 Task: Log work in the project BarTech for the issue 'Upgrade the content management and versioning mechanisms of a web application to improve content management and version control' spent time as '6w 4d 3h 38m' and remaining time as '5w 1d 8h 42m' and add a flag. Now add the issue to the epic 'Continuous integration and delivery (CI/CD) implementation'. Log work in the project BarTech for the issue 'Create a new online platform for online meditation and mindfulness courses with advanced guided meditation and stress reduction features.' spent time as '4w 3d 20h 17m' and remaining time as '5w 1d 17h 16m' and clone the issue. Now add the issue to the epic 'Project management platform implementation'
Action: Mouse moved to (187, 54)
Screenshot: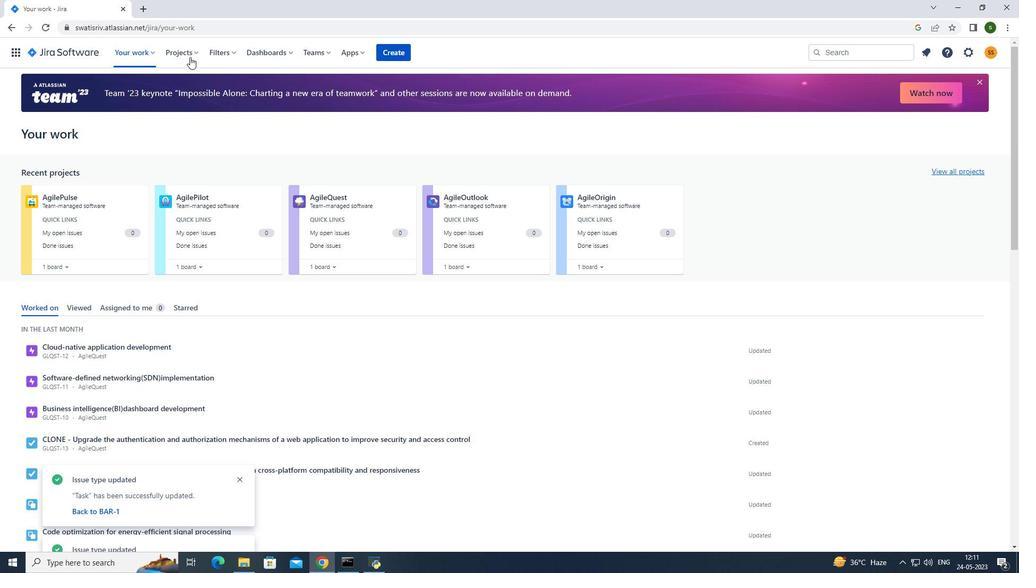 
Action: Mouse pressed left at (187, 54)
Screenshot: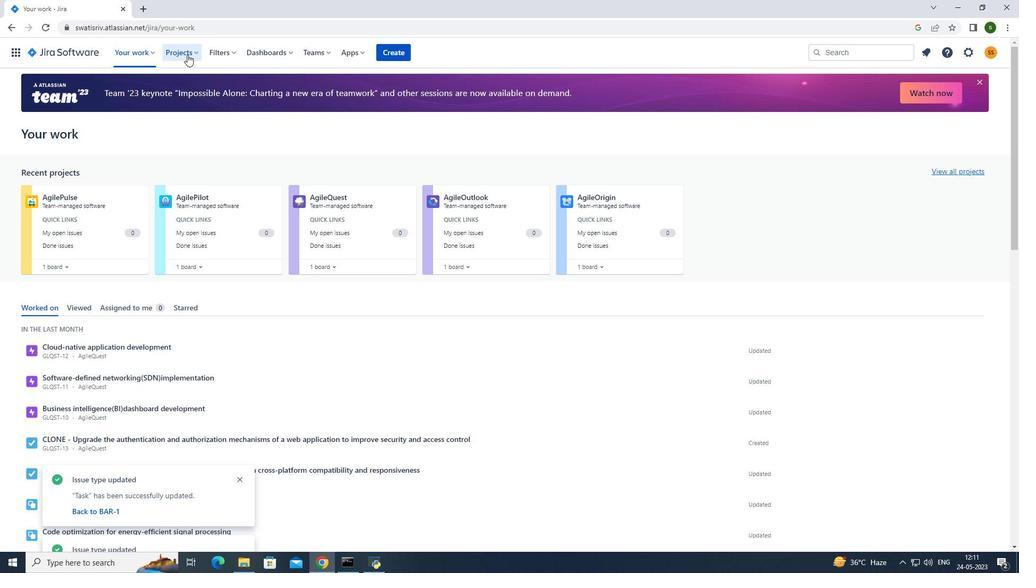 
Action: Mouse moved to (201, 90)
Screenshot: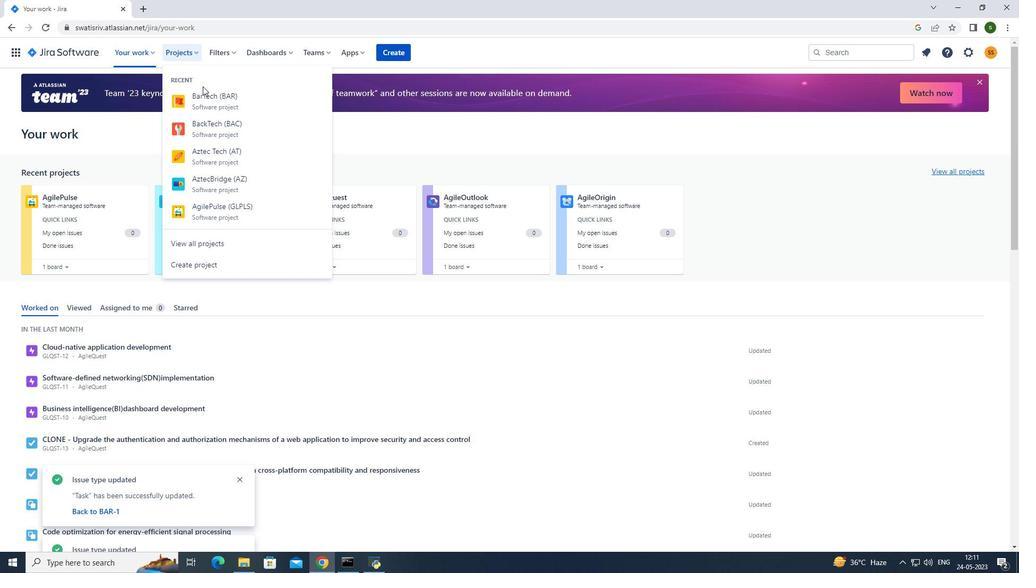 
Action: Mouse pressed left at (201, 90)
Screenshot: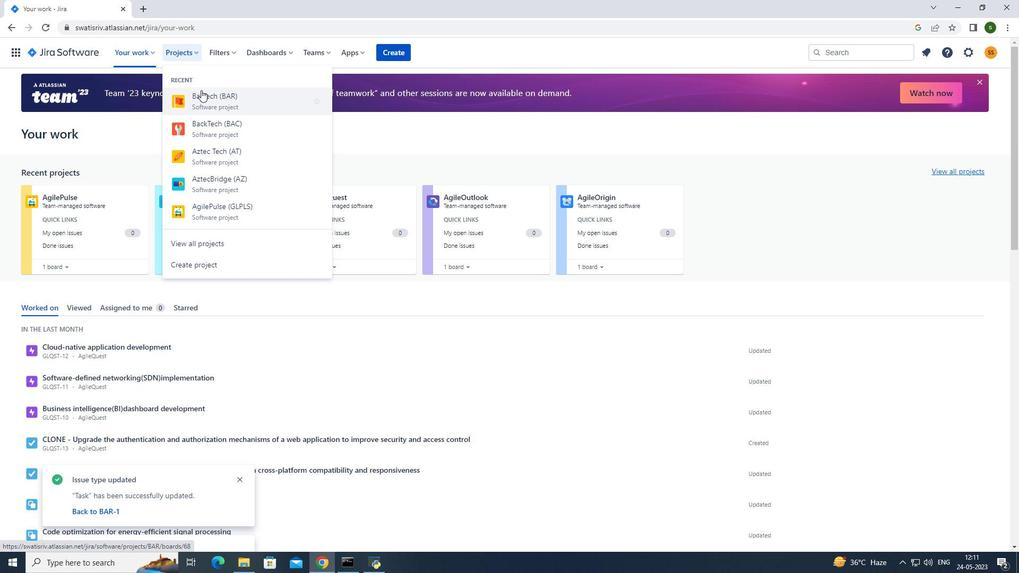 
Action: Mouse moved to (73, 160)
Screenshot: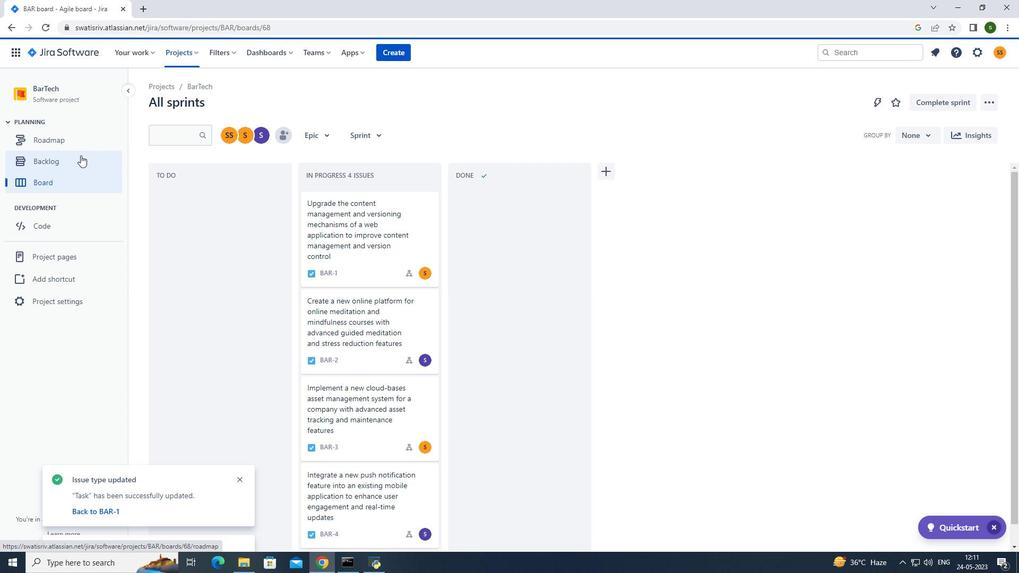 
Action: Mouse pressed left at (73, 160)
Screenshot: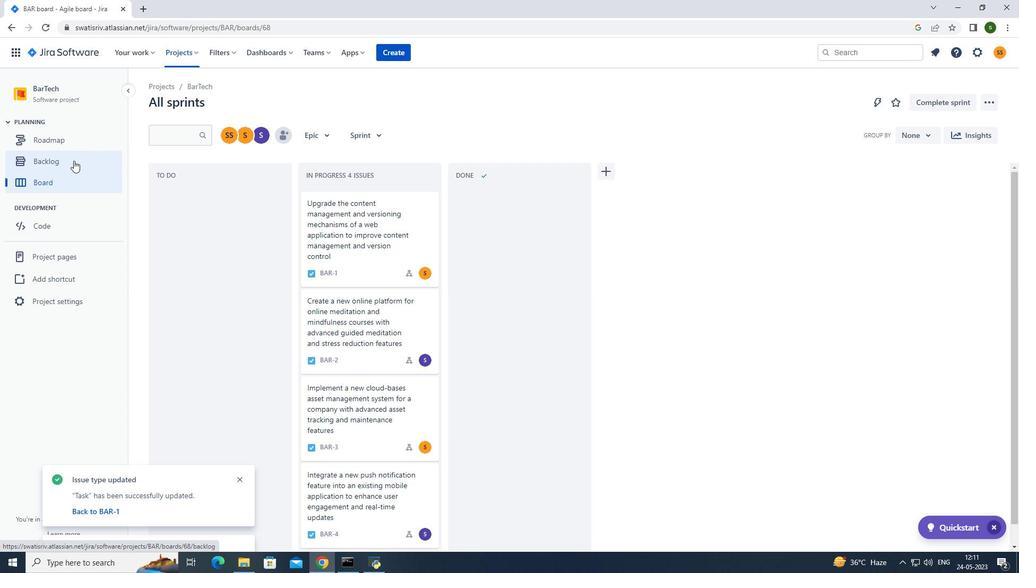 
Action: Mouse moved to (861, 199)
Screenshot: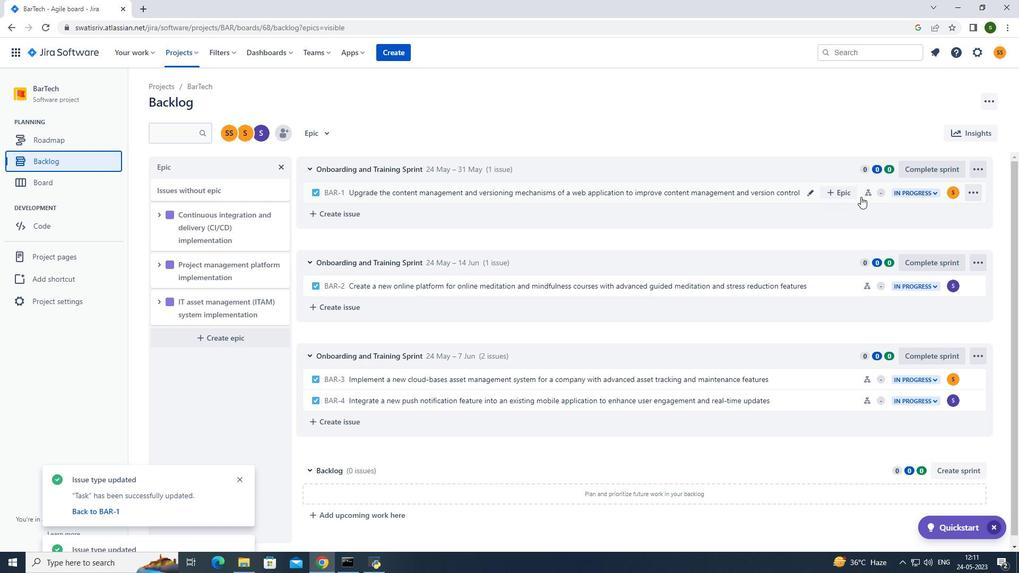 
Action: Mouse pressed left at (861, 199)
Screenshot: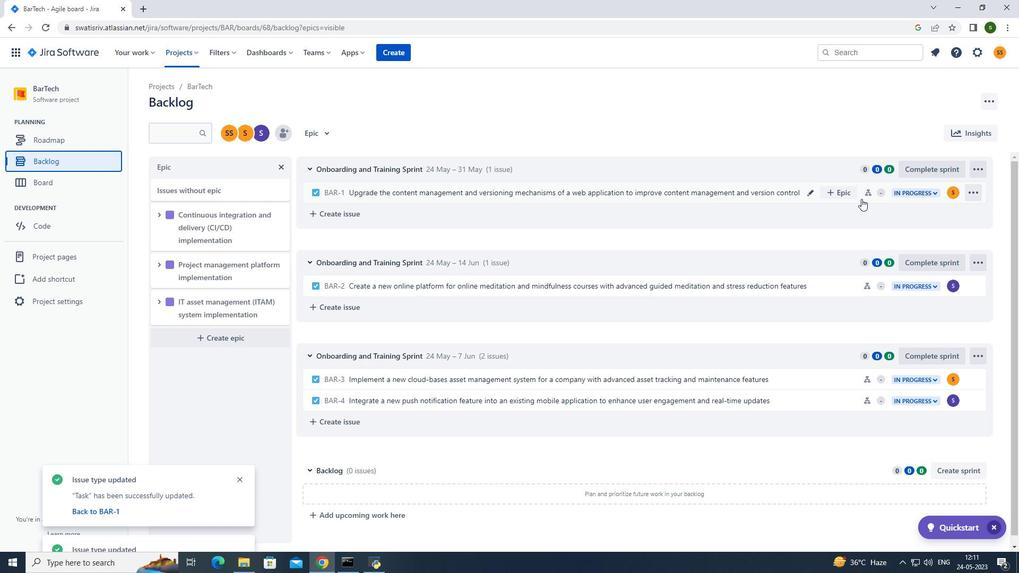 
Action: Mouse moved to (974, 164)
Screenshot: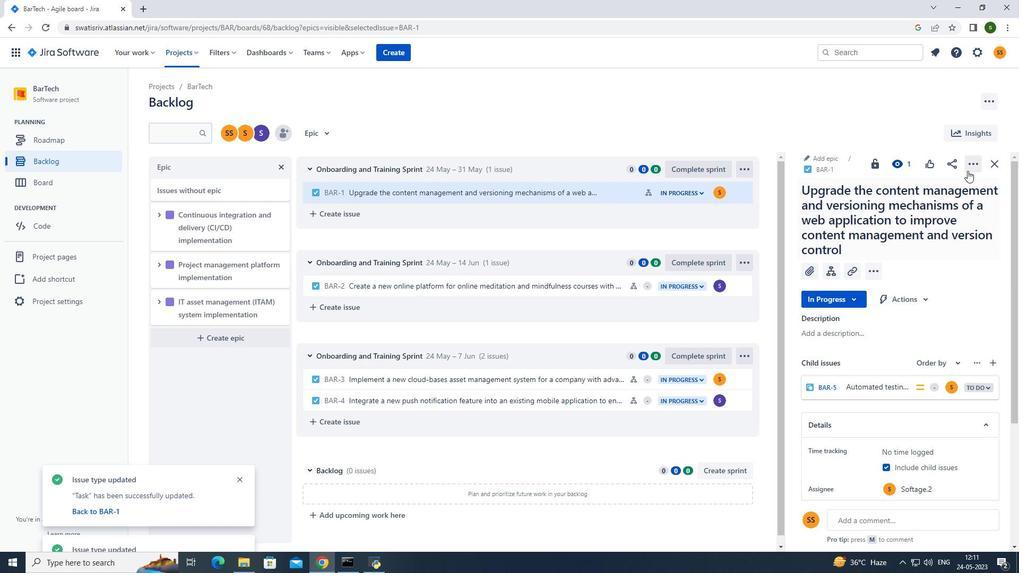 
Action: Mouse pressed left at (974, 164)
Screenshot: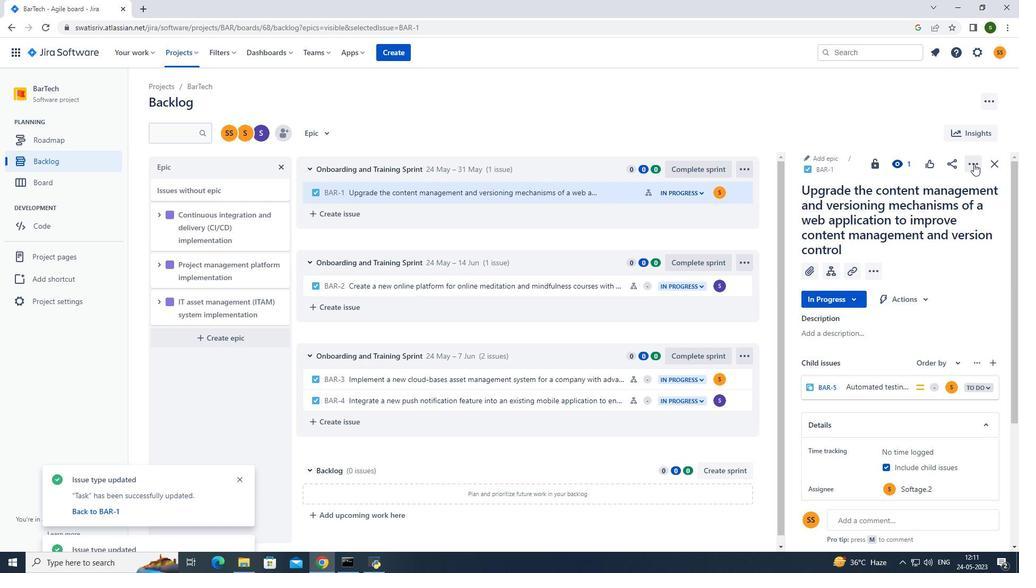 
Action: Mouse moved to (931, 187)
Screenshot: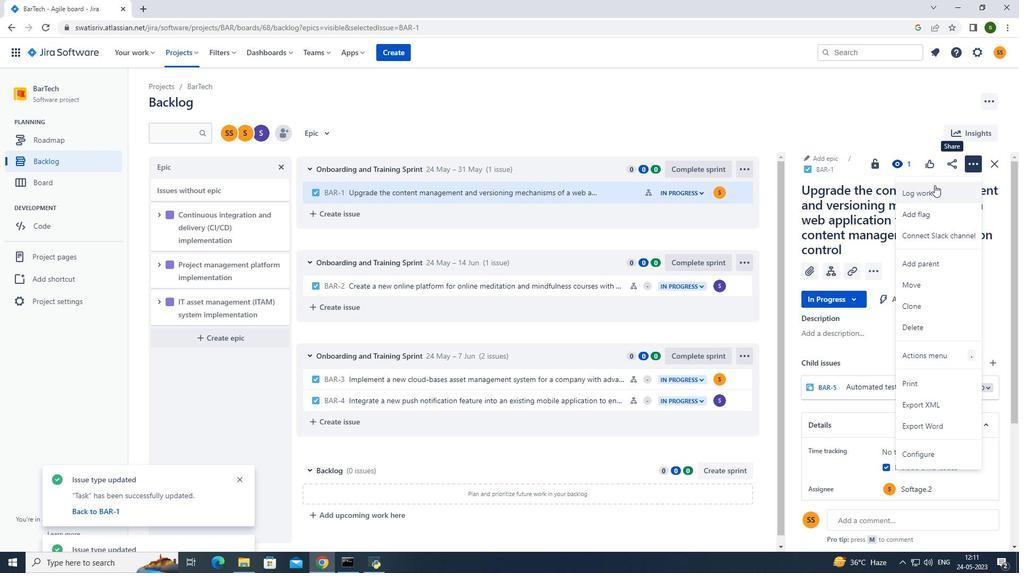 
Action: Mouse pressed left at (931, 187)
Screenshot: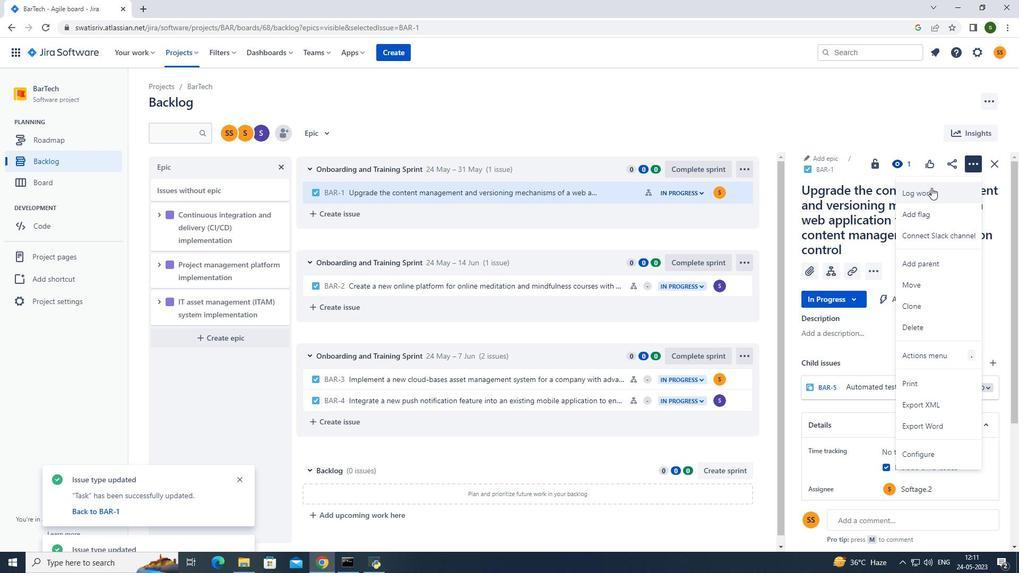 
Action: Mouse moved to (460, 156)
Screenshot: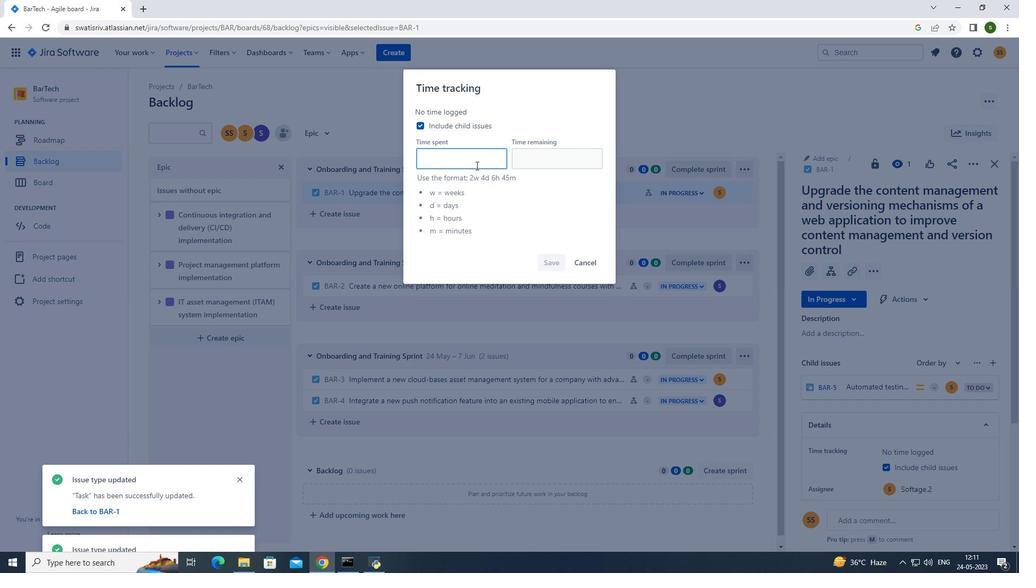 
Action: Mouse pressed left at (460, 156)
Screenshot: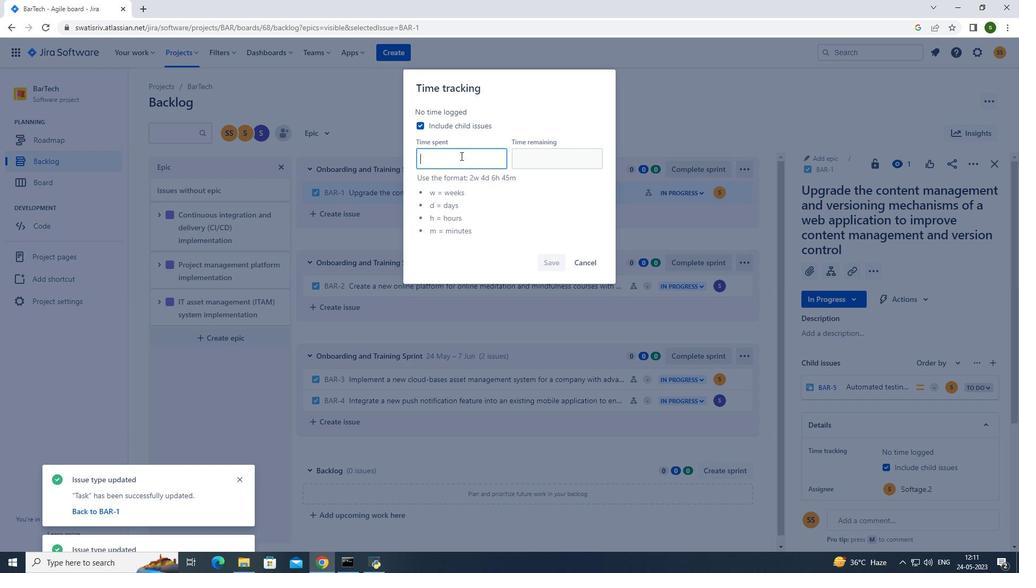 
Action: Mouse moved to (459, 155)
Screenshot: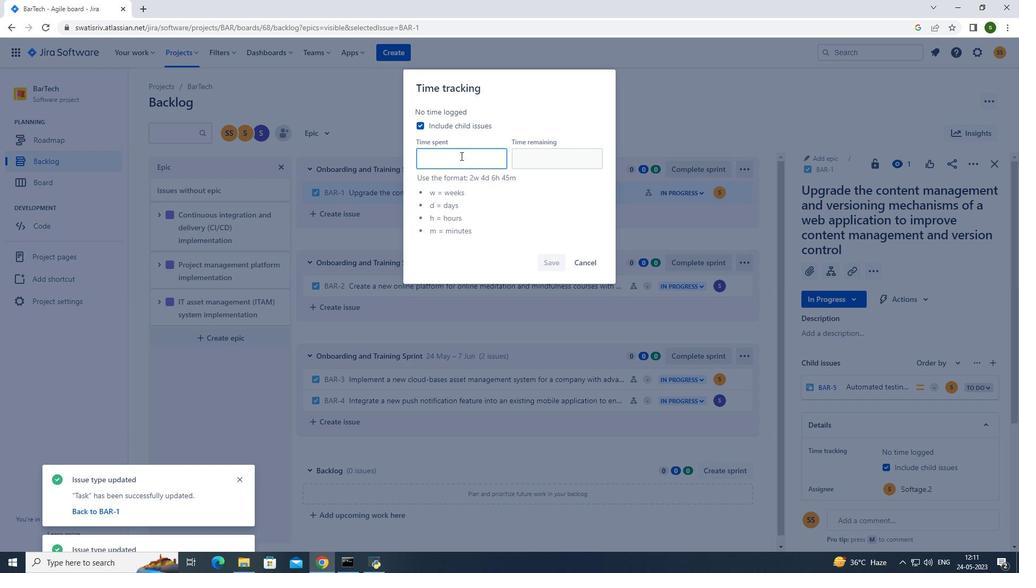 
Action: Key pressed 6w<Key.space>4d<Key.space>3h<Key.space>38m
Screenshot: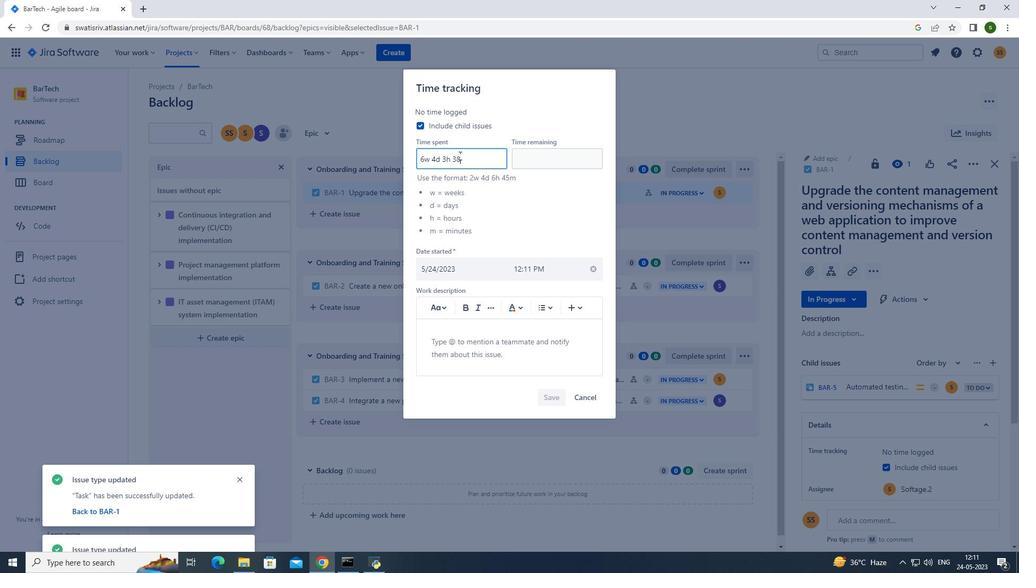 
Action: Mouse moved to (528, 161)
Screenshot: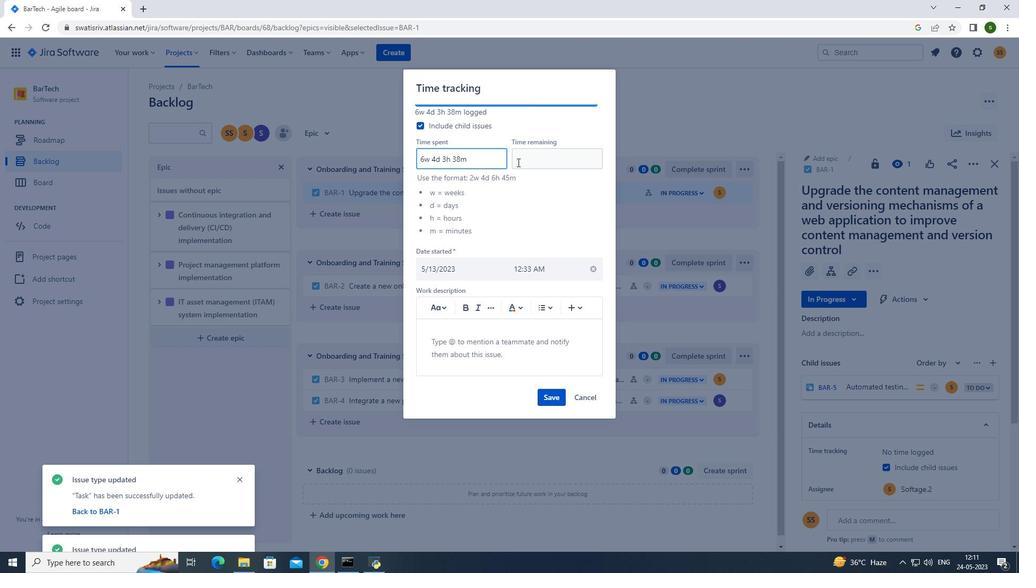
Action: Mouse pressed left at (528, 161)
Screenshot: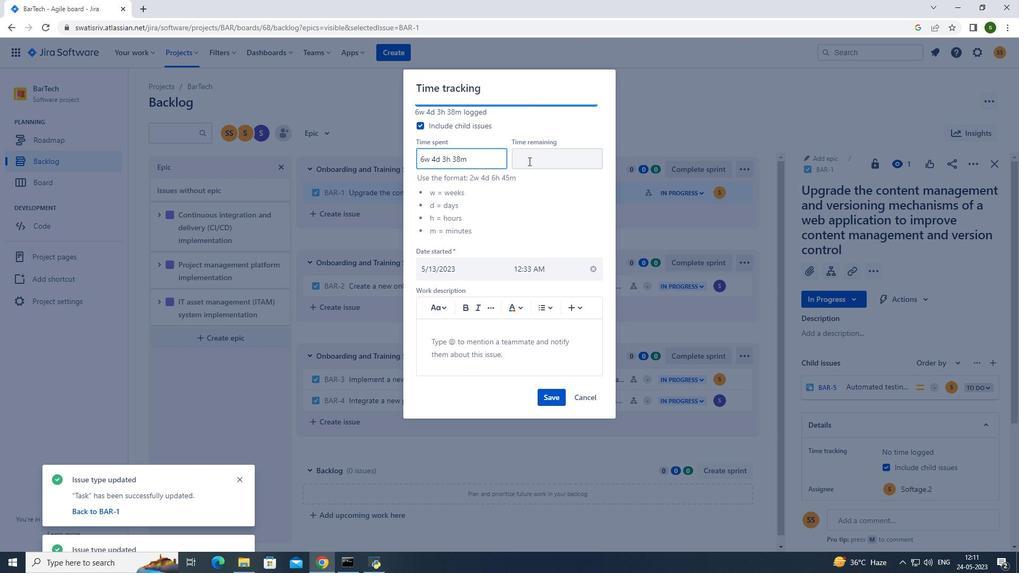 
Action: Key pressed 5w<Key.space>1d<Key.space>8h<Key.space>42m
Screenshot: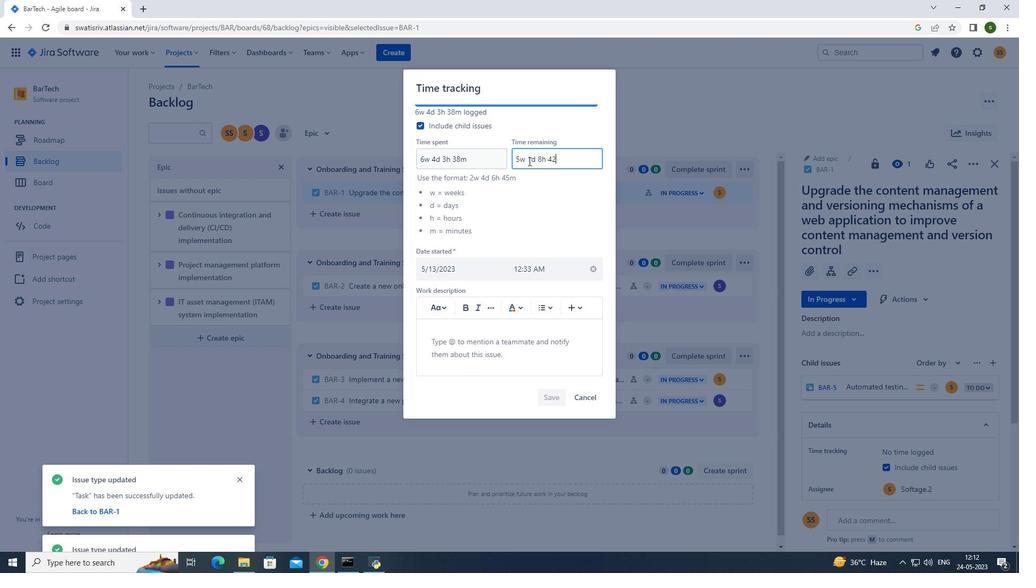 
Action: Mouse moved to (551, 391)
Screenshot: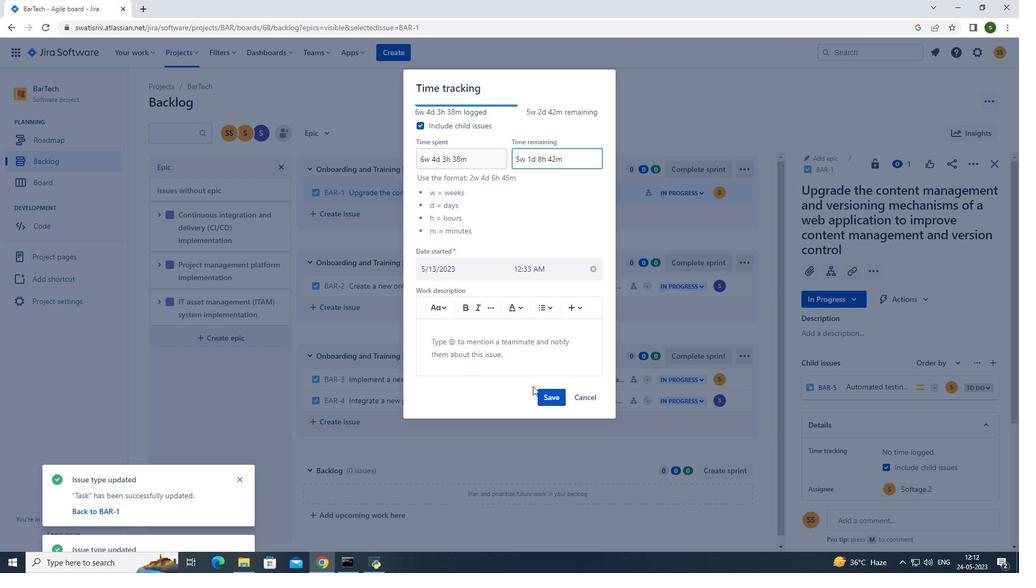
Action: Mouse pressed left at (551, 391)
Screenshot: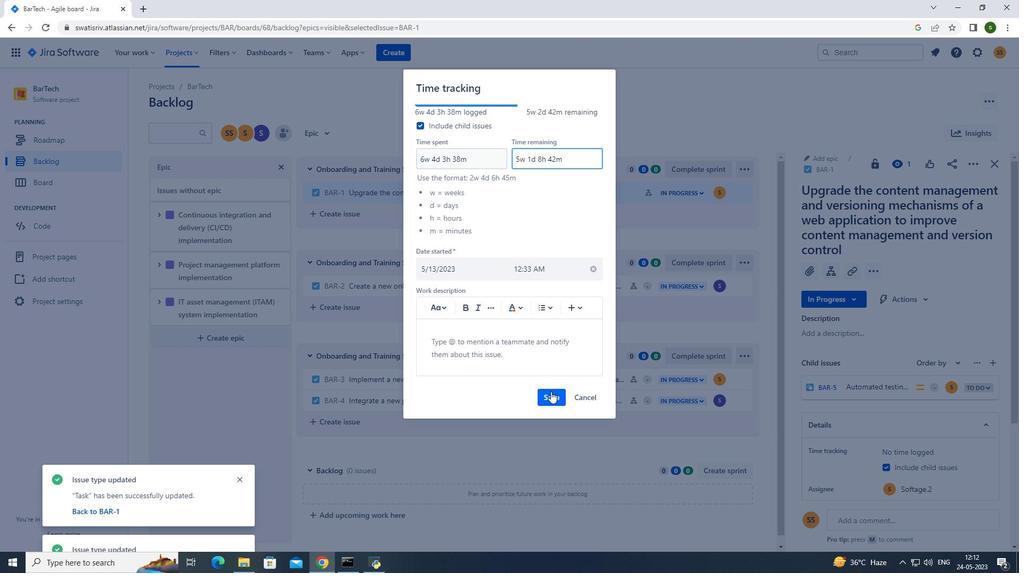 
Action: Mouse moved to (967, 160)
Screenshot: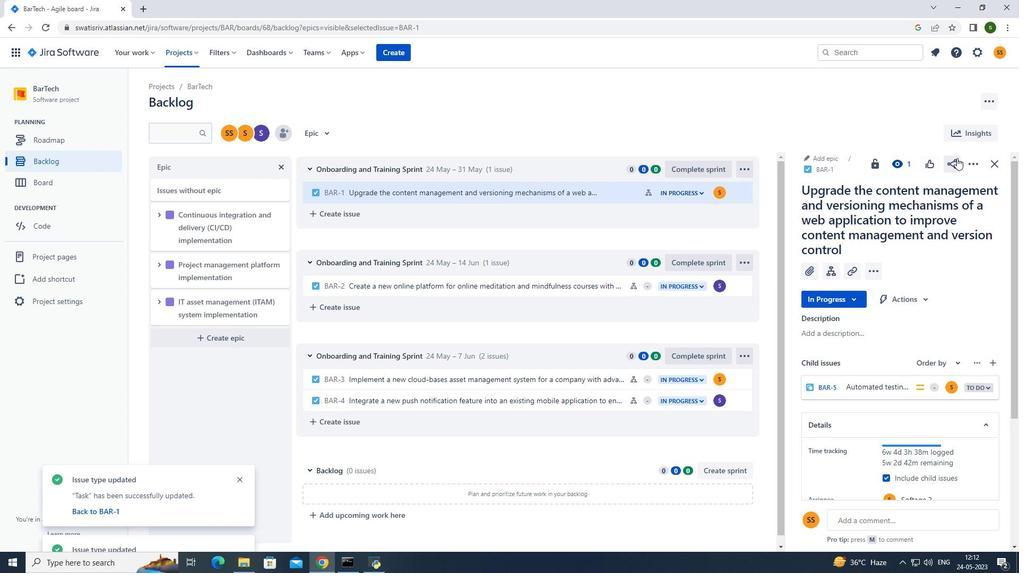 
Action: Mouse pressed left at (967, 160)
Screenshot: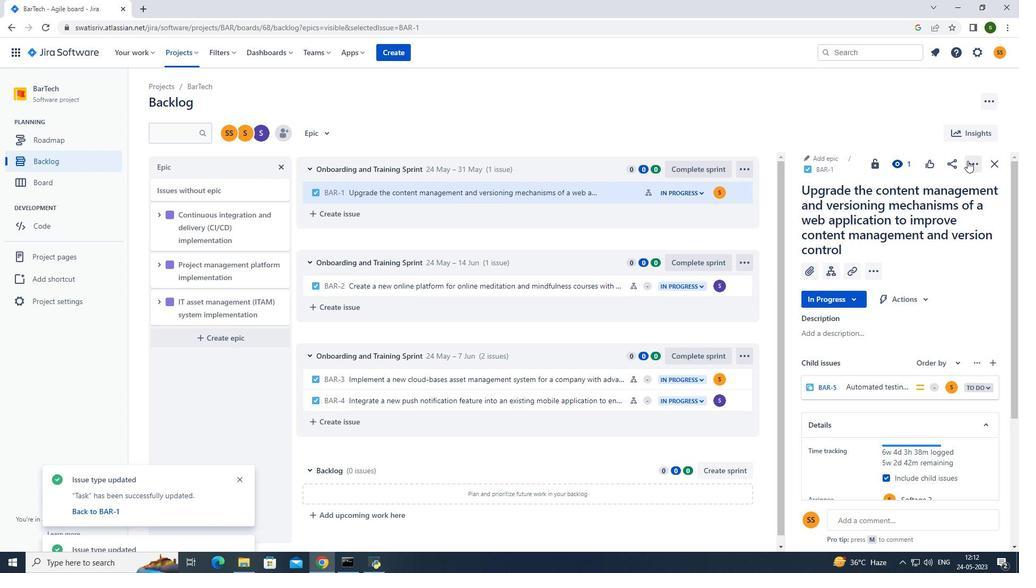 
Action: Mouse moved to (935, 213)
Screenshot: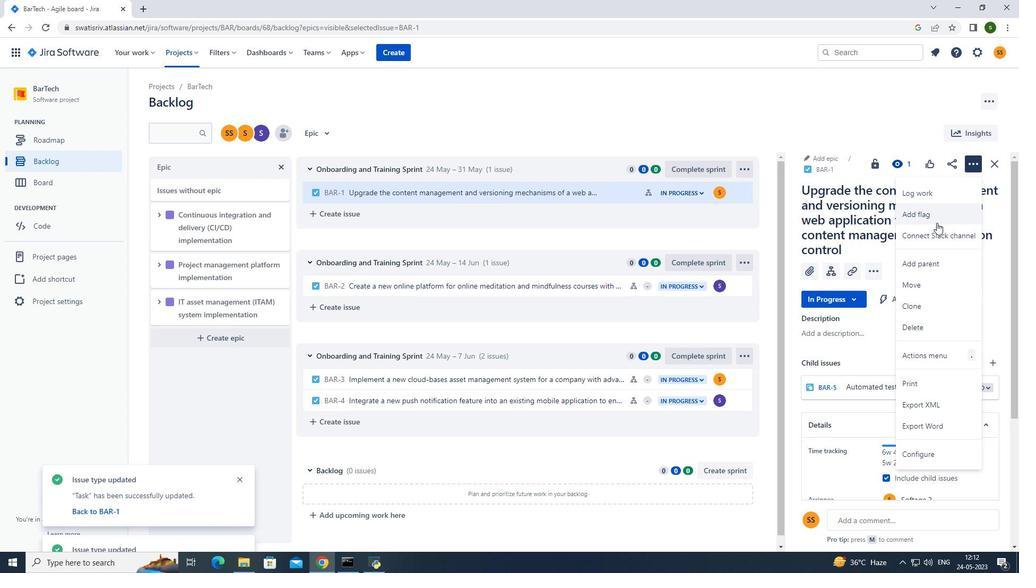 
Action: Mouse pressed left at (935, 213)
Screenshot: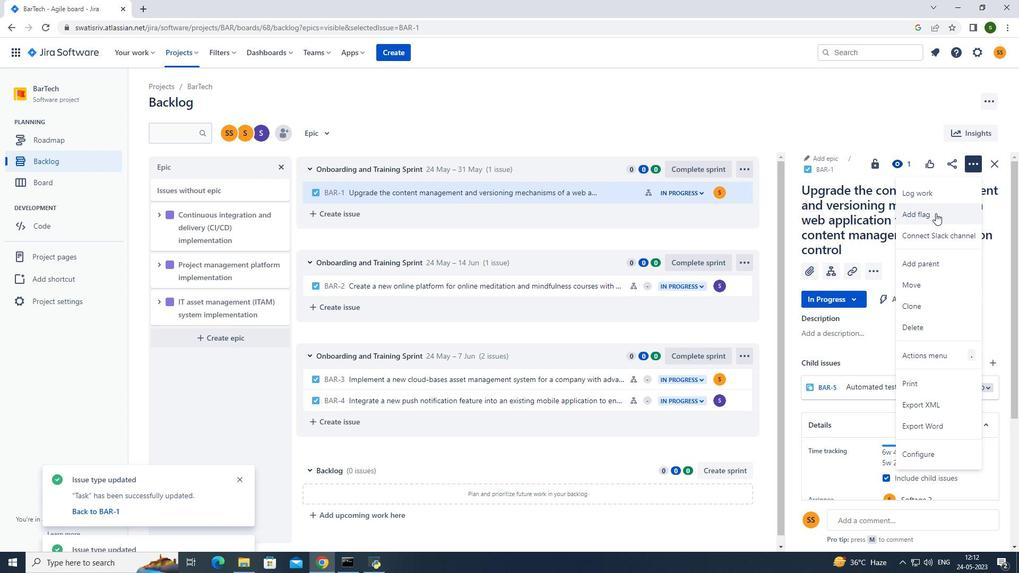 
Action: Mouse moved to (609, 191)
Screenshot: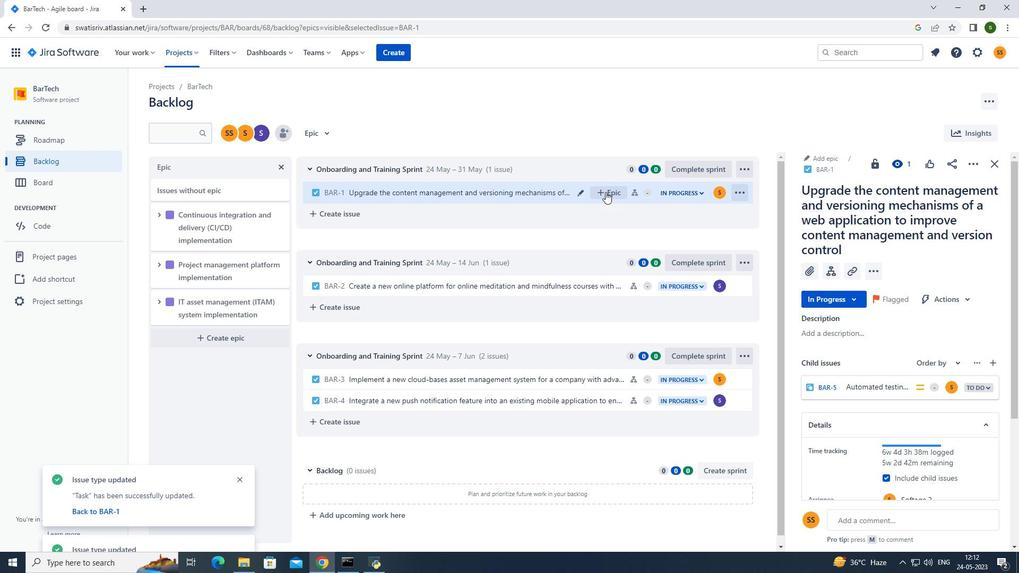 
Action: Mouse pressed left at (609, 191)
Screenshot: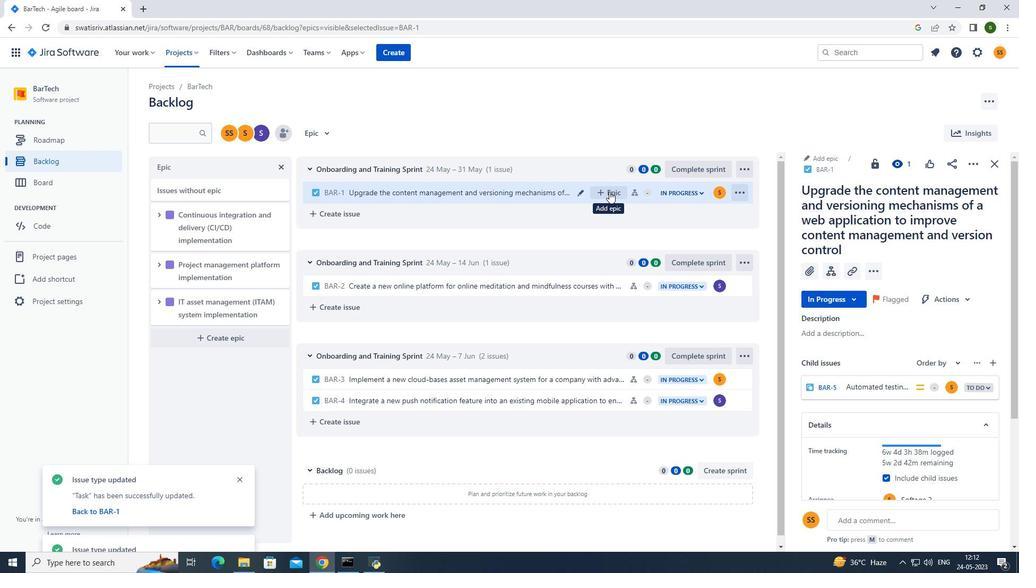 
Action: Mouse moved to (647, 264)
Screenshot: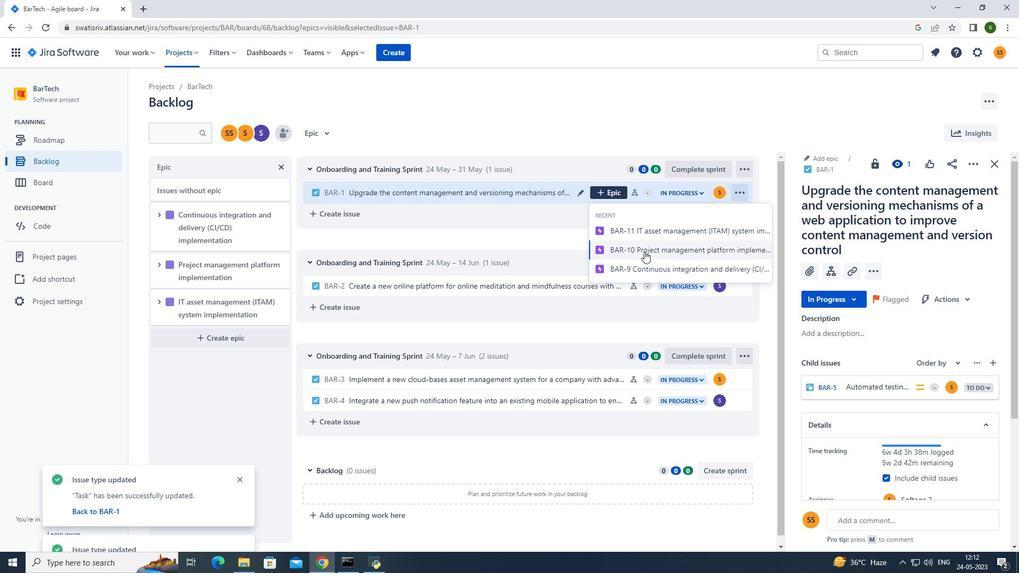 
Action: Mouse pressed left at (647, 264)
Screenshot: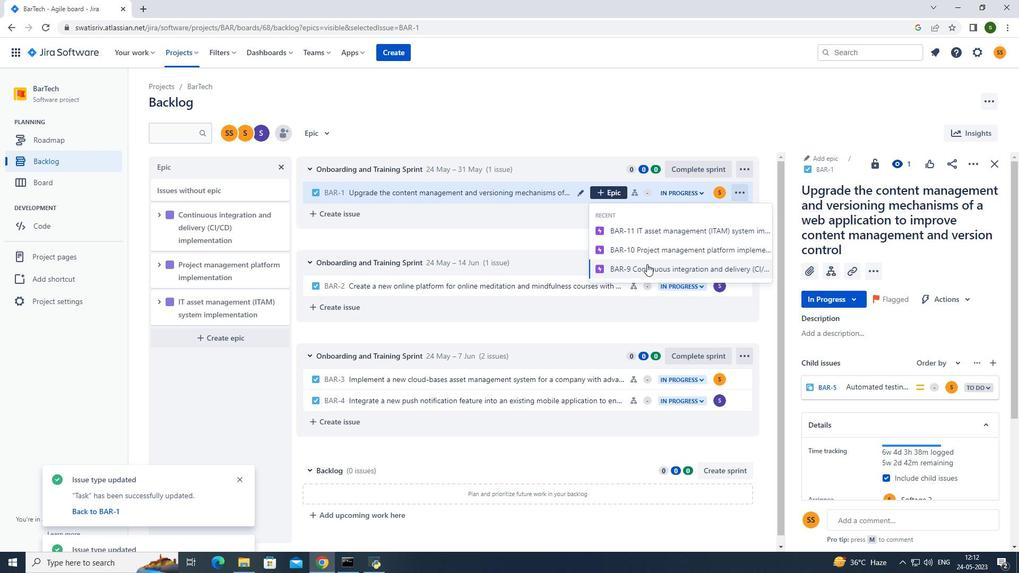 
Action: Mouse moved to (325, 132)
Screenshot: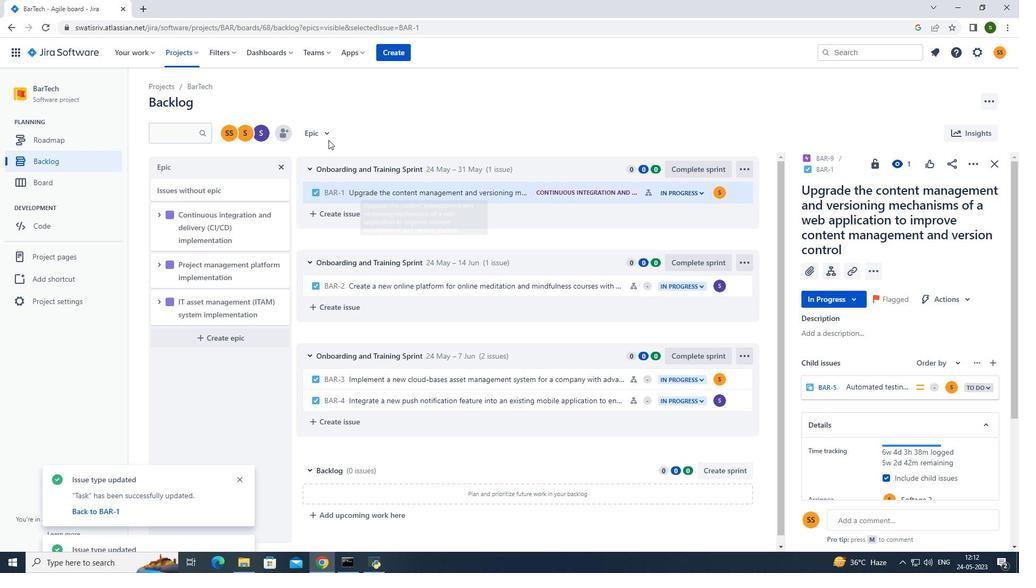 
Action: Mouse pressed left at (325, 132)
Screenshot: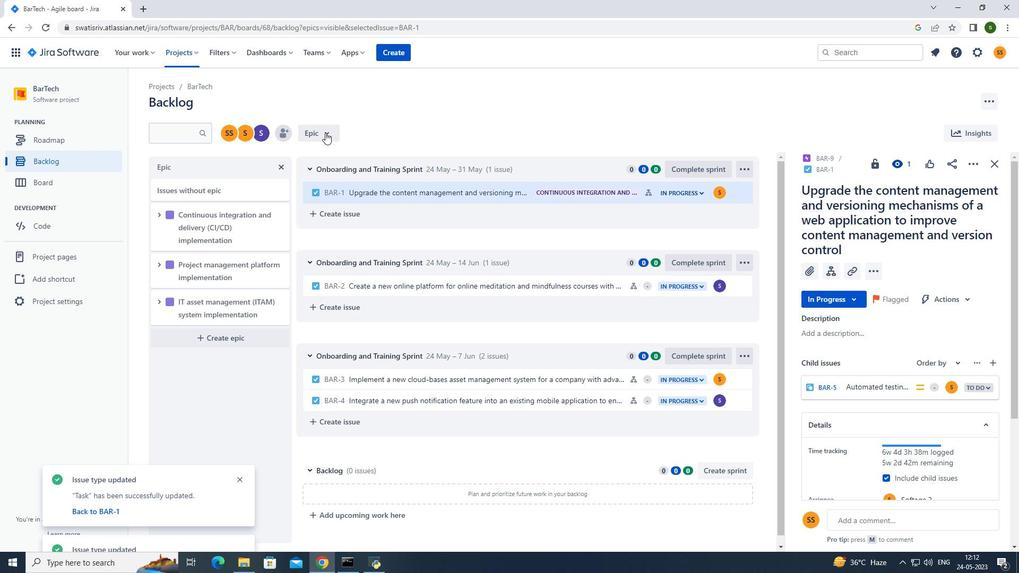 
Action: Mouse moved to (353, 177)
Screenshot: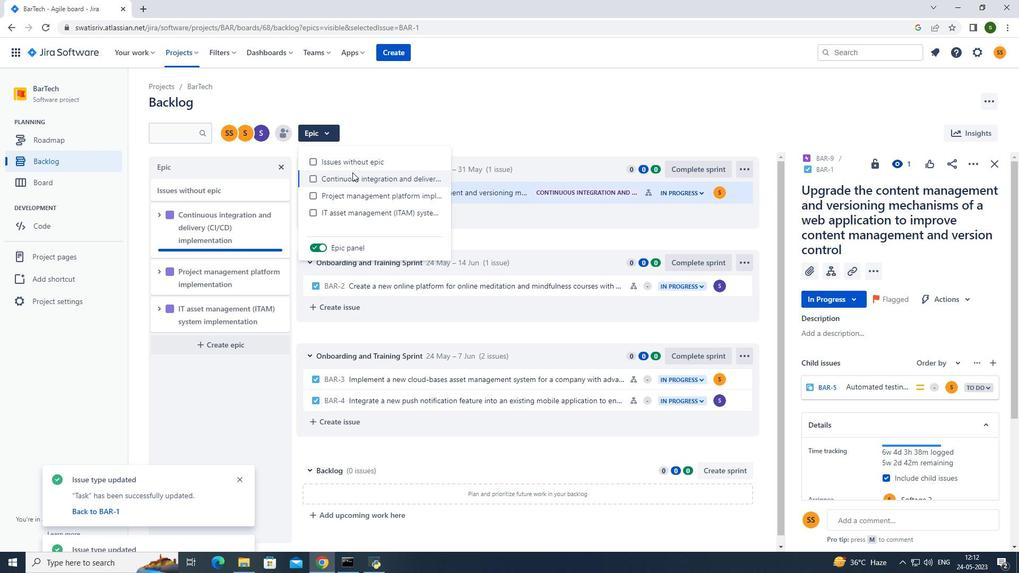 
Action: Mouse pressed left at (353, 177)
Screenshot: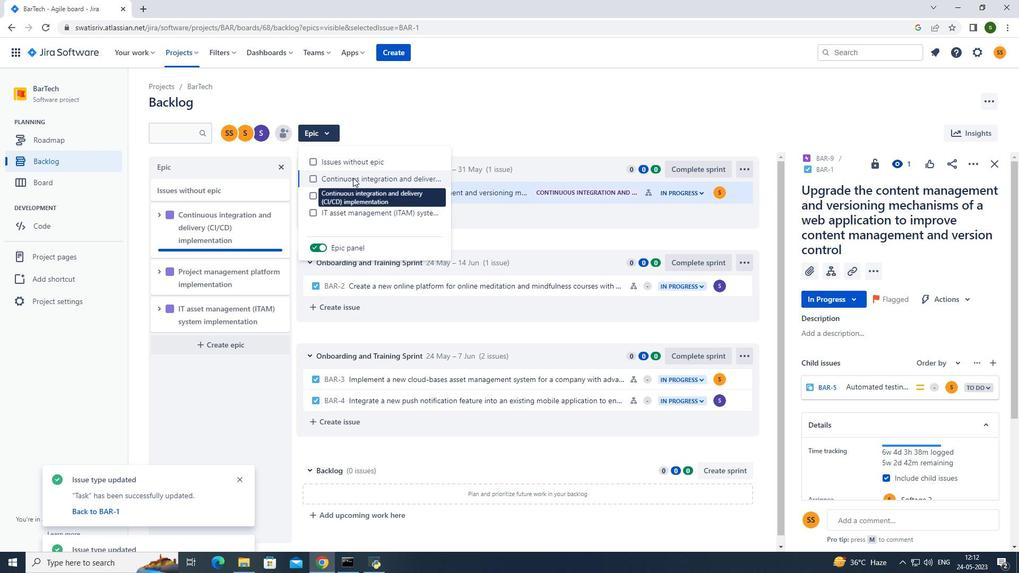 
Action: Mouse moved to (473, 106)
Screenshot: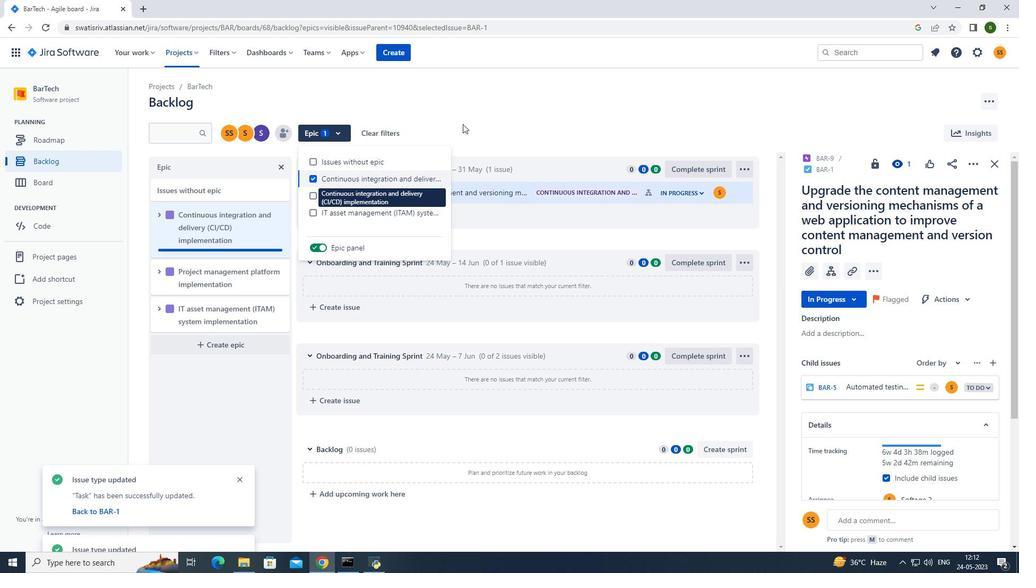 
Action: Mouse pressed left at (473, 106)
Screenshot: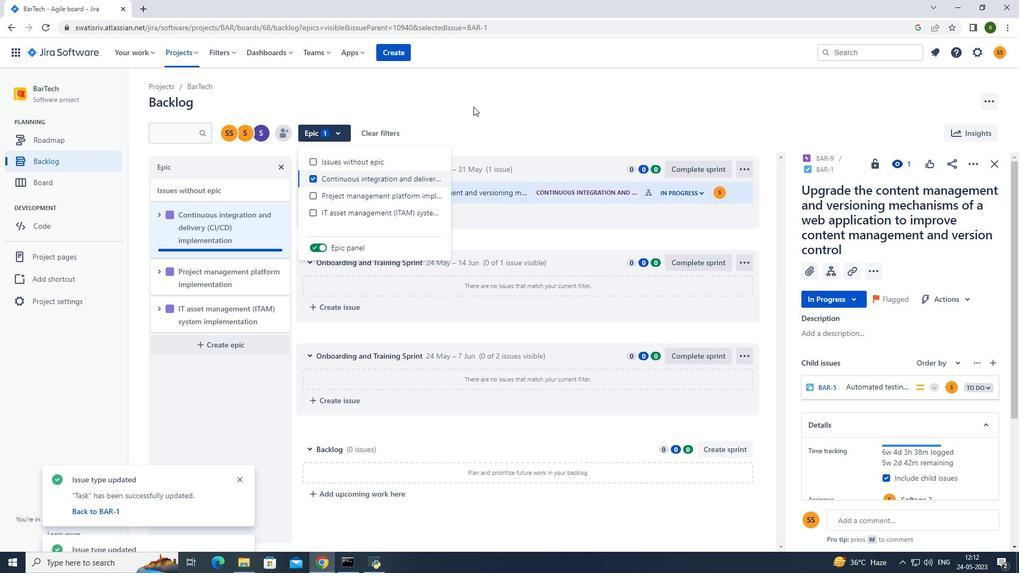 
Action: Mouse moved to (194, 54)
Screenshot: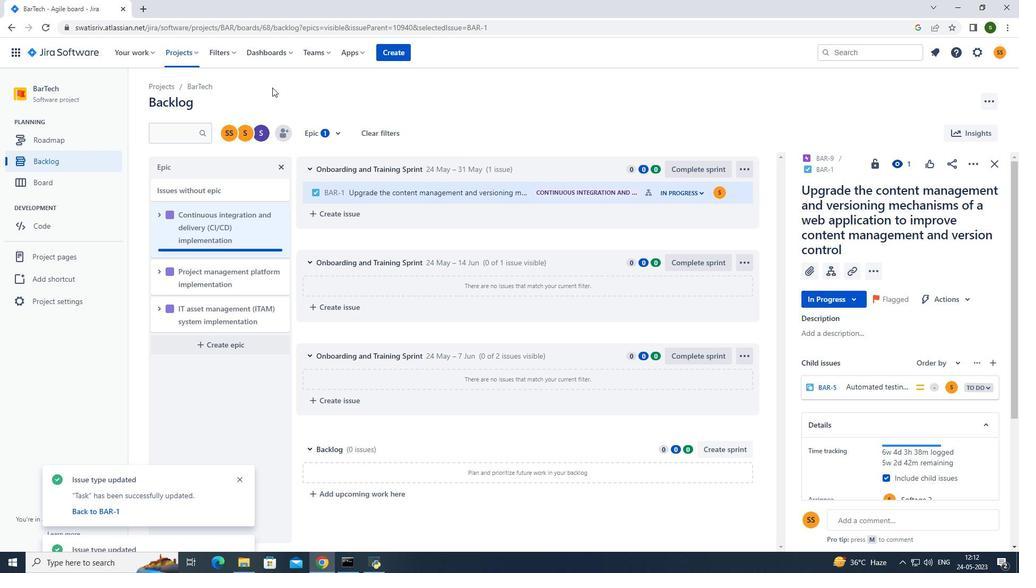 
Action: Mouse pressed left at (194, 54)
Screenshot: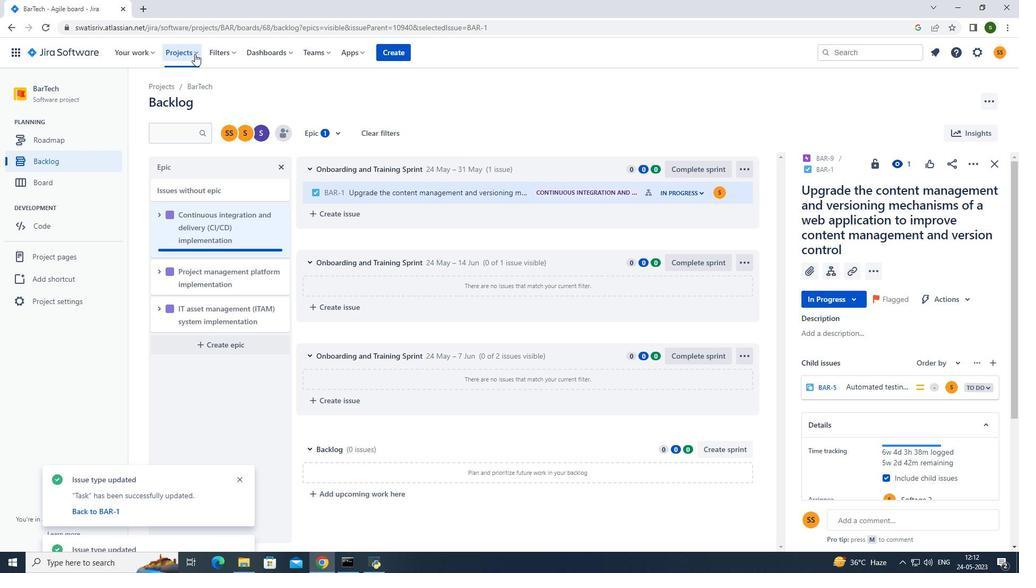 
Action: Mouse moved to (208, 109)
Screenshot: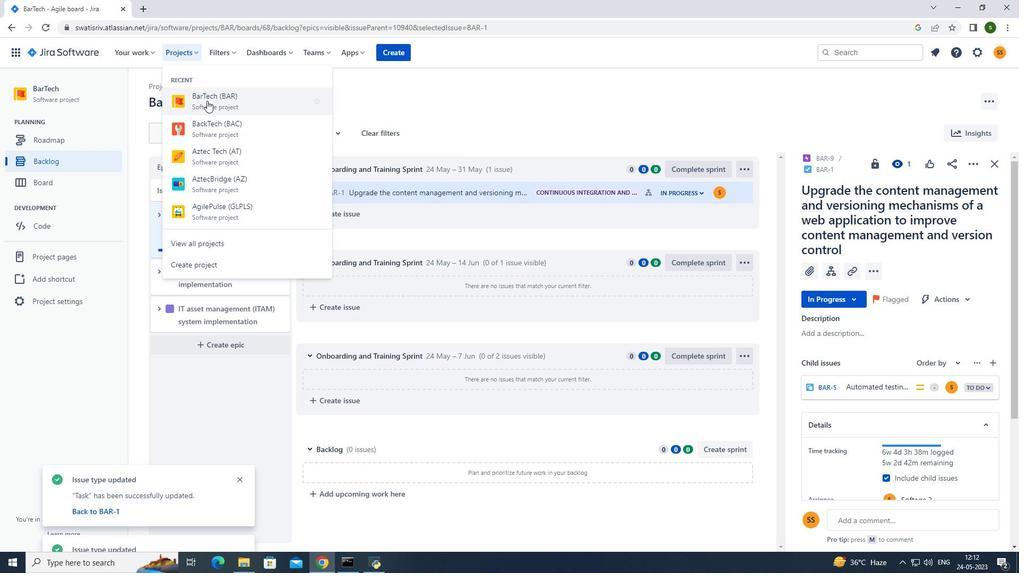 
Action: Mouse pressed left at (208, 109)
Screenshot: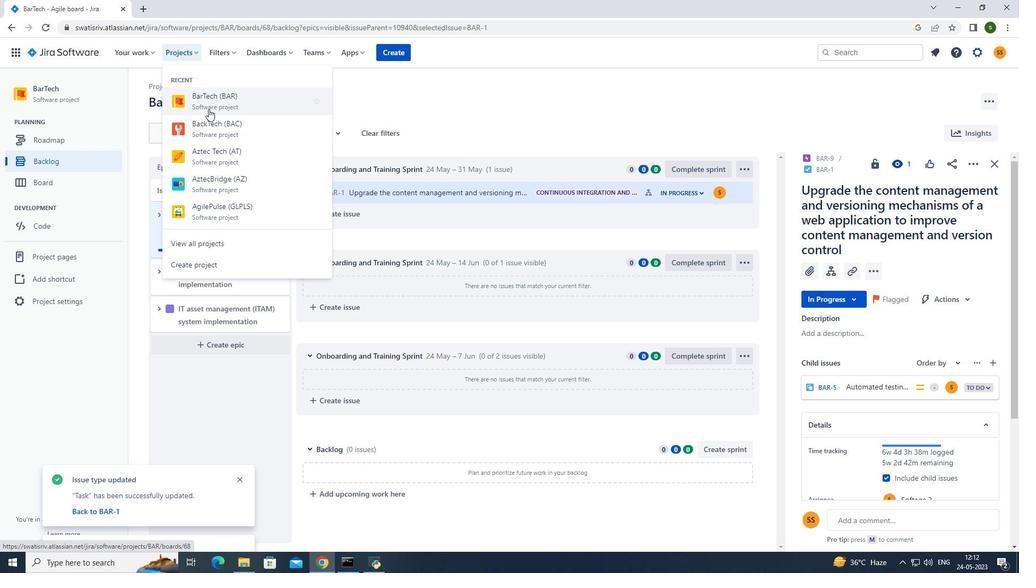 
Action: Mouse moved to (75, 164)
Screenshot: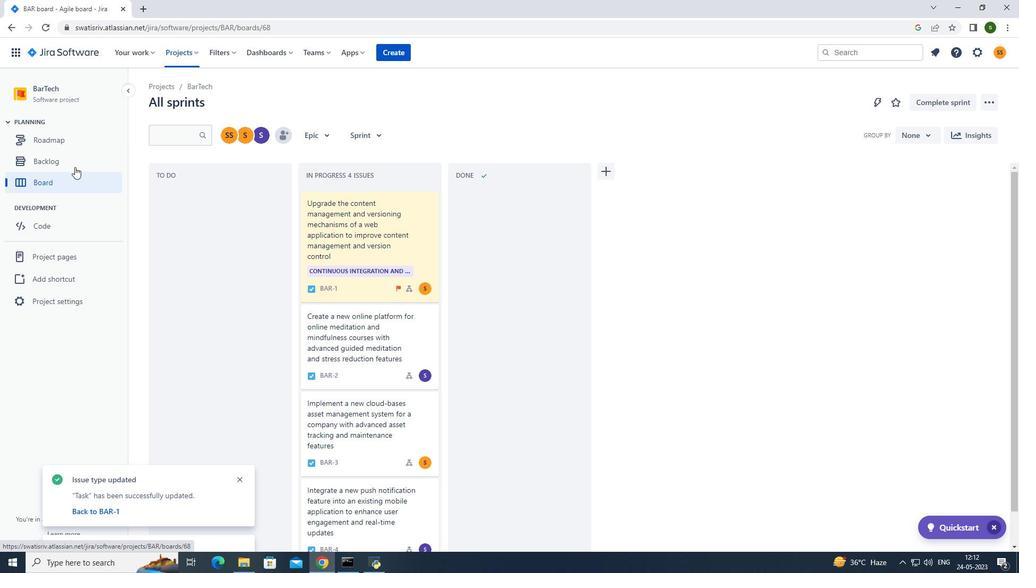 
Action: Mouse pressed left at (75, 164)
Screenshot: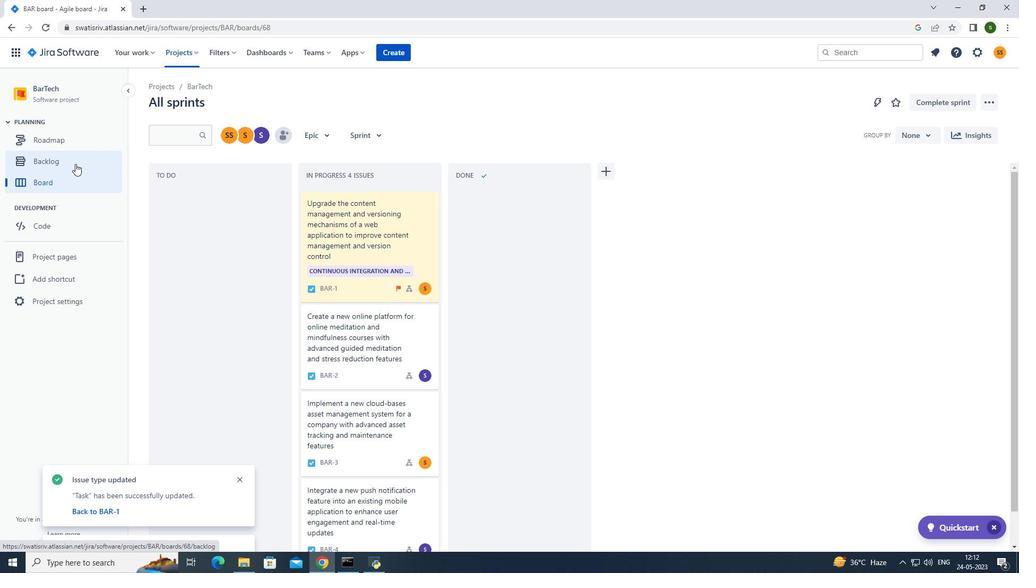 
Action: Mouse moved to (420, 277)
Screenshot: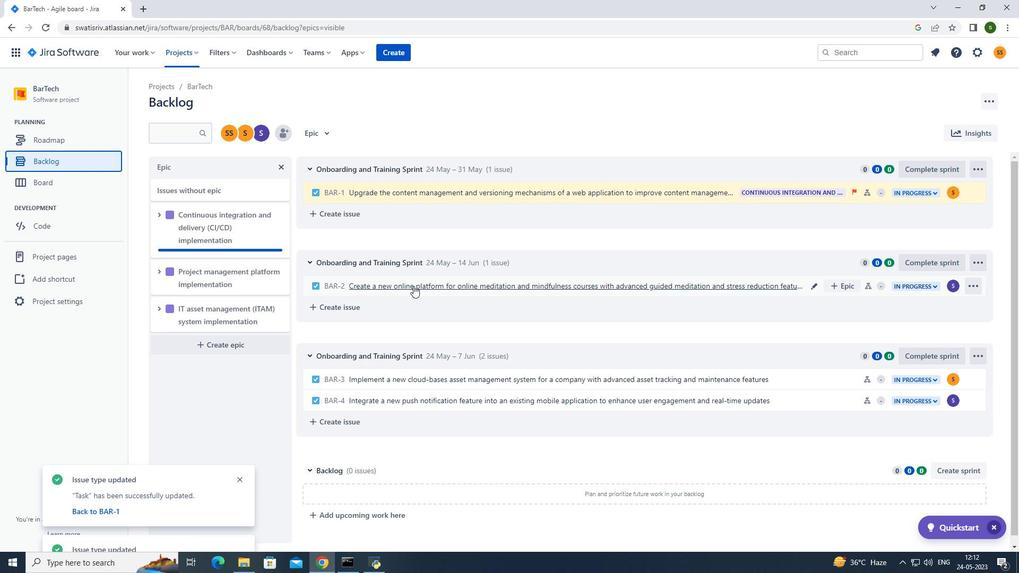 
Action: Mouse scrolled (420, 277) with delta (0, 0)
Screenshot: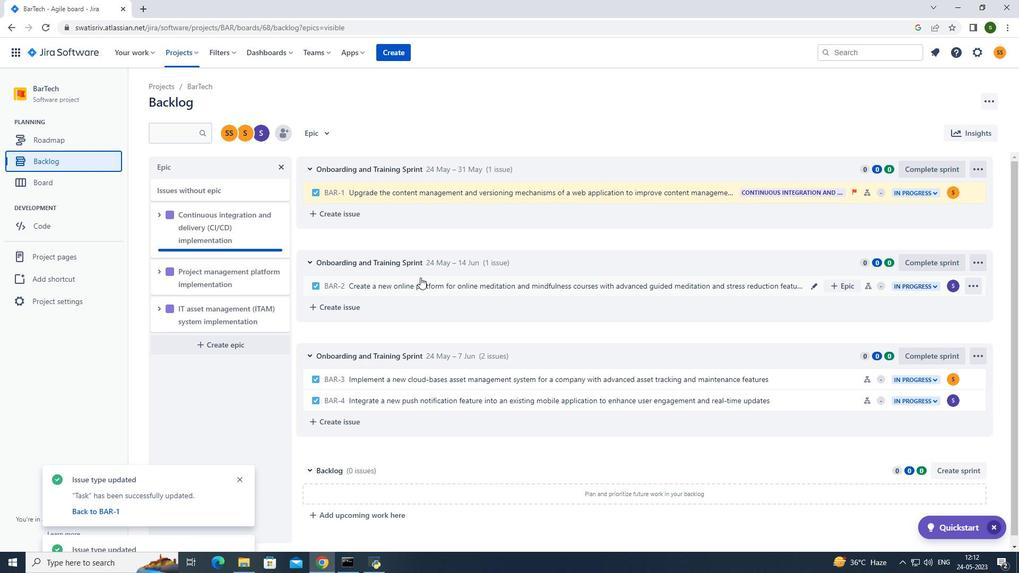 
Action: Mouse scrolled (420, 277) with delta (0, 0)
Screenshot: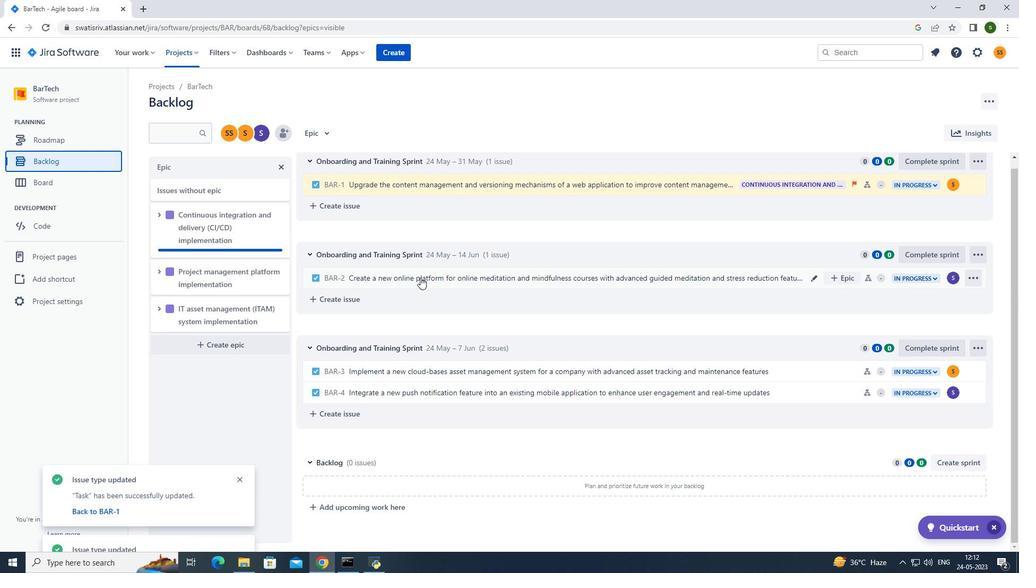 
Action: Mouse moved to (819, 287)
Screenshot: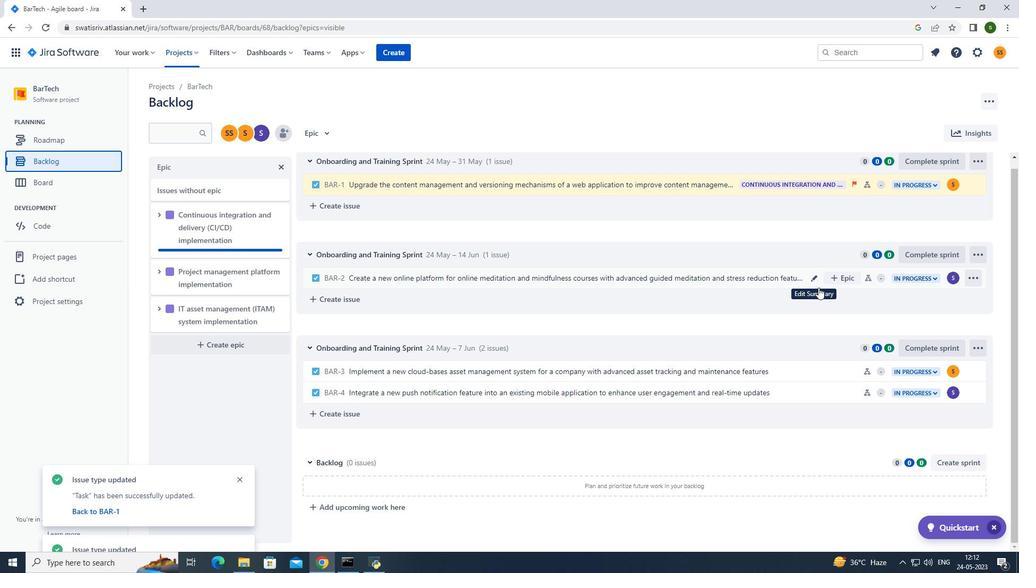 
Action: Mouse pressed left at (819, 287)
Screenshot: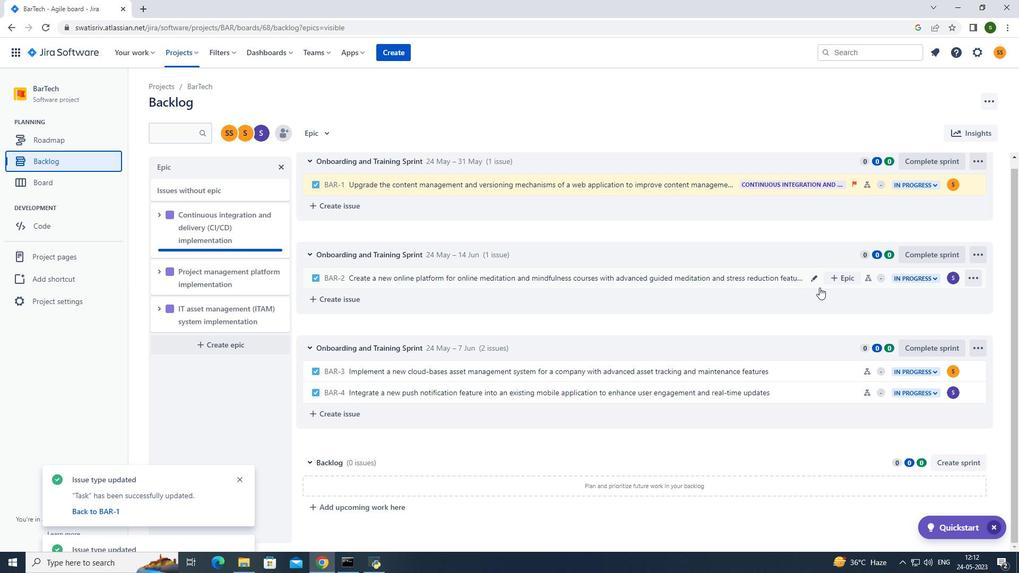 
Action: Mouse moved to (981, 162)
Screenshot: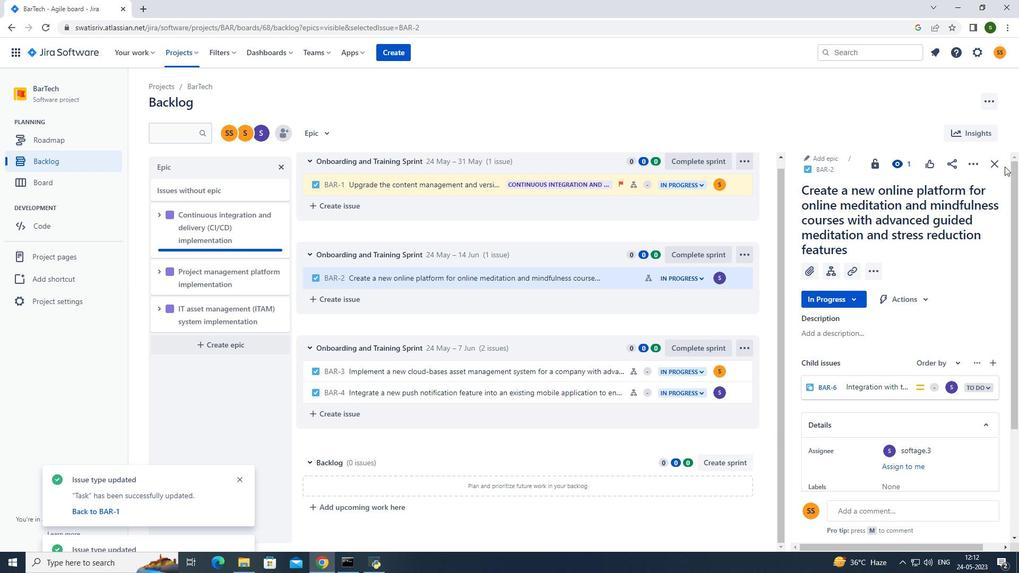 
Action: Mouse pressed left at (981, 162)
Screenshot: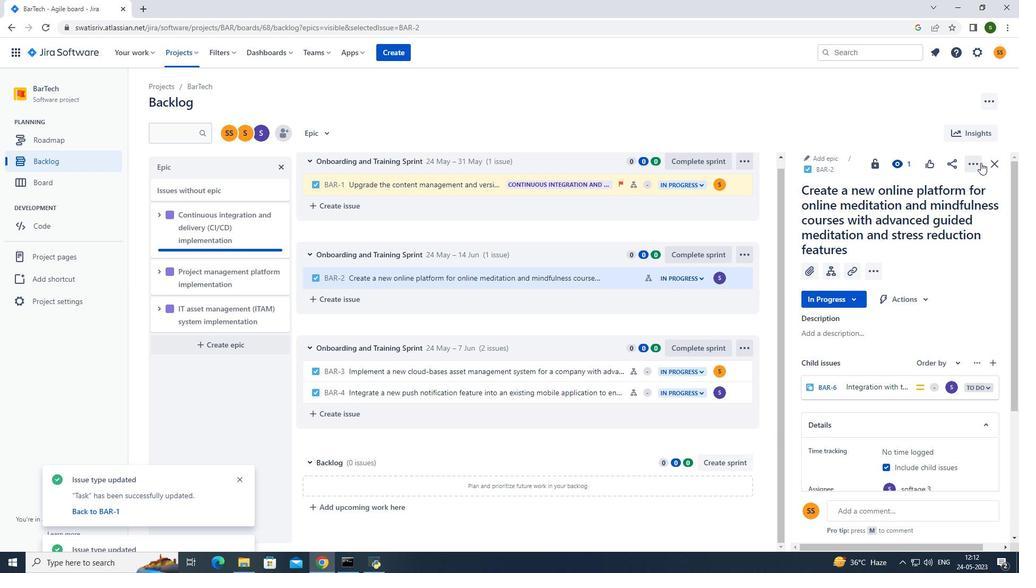 
Action: Mouse moved to (954, 190)
Screenshot: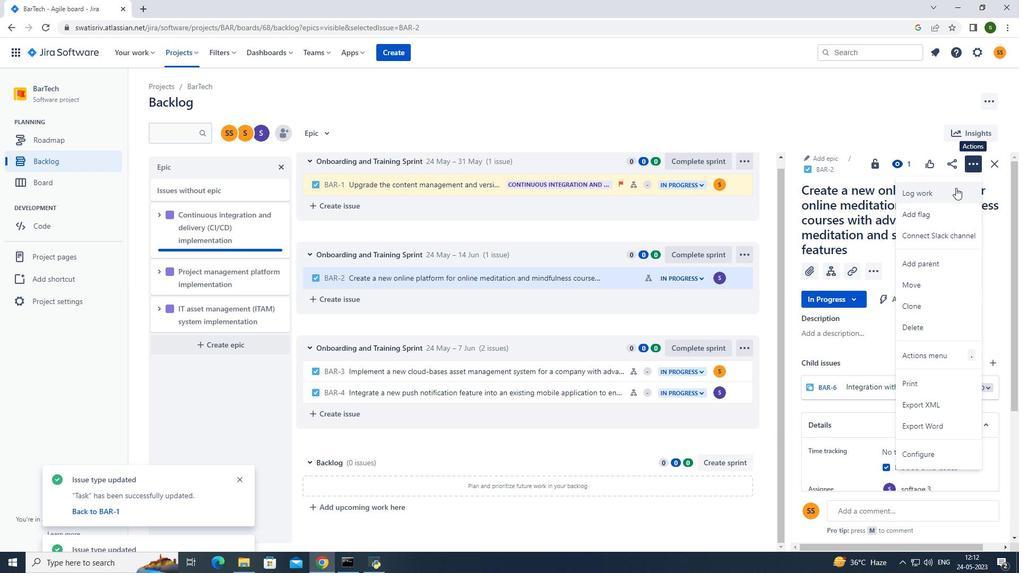 
Action: Mouse pressed left at (954, 190)
Screenshot: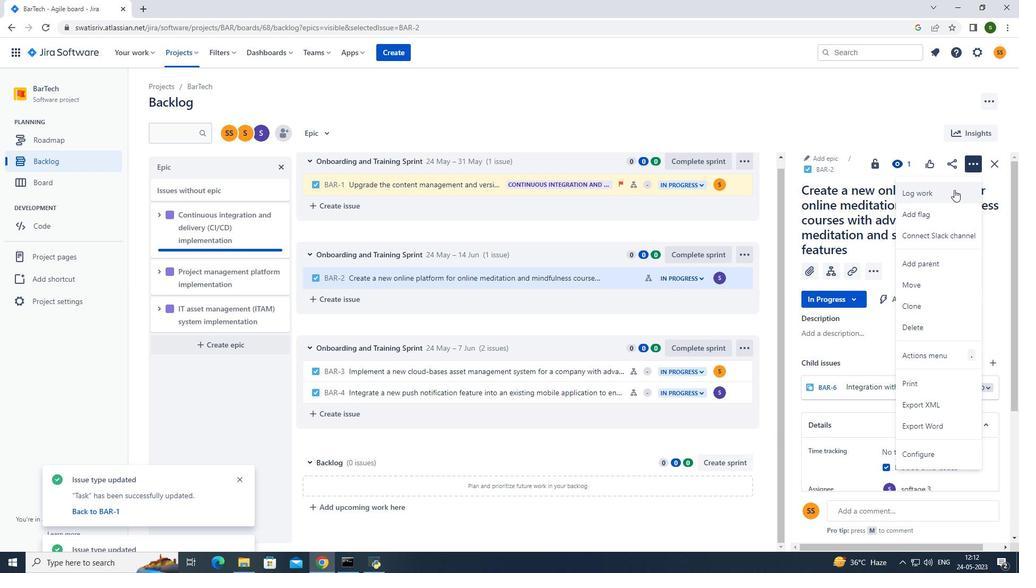 
Action: Mouse moved to (440, 156)
Screenshot: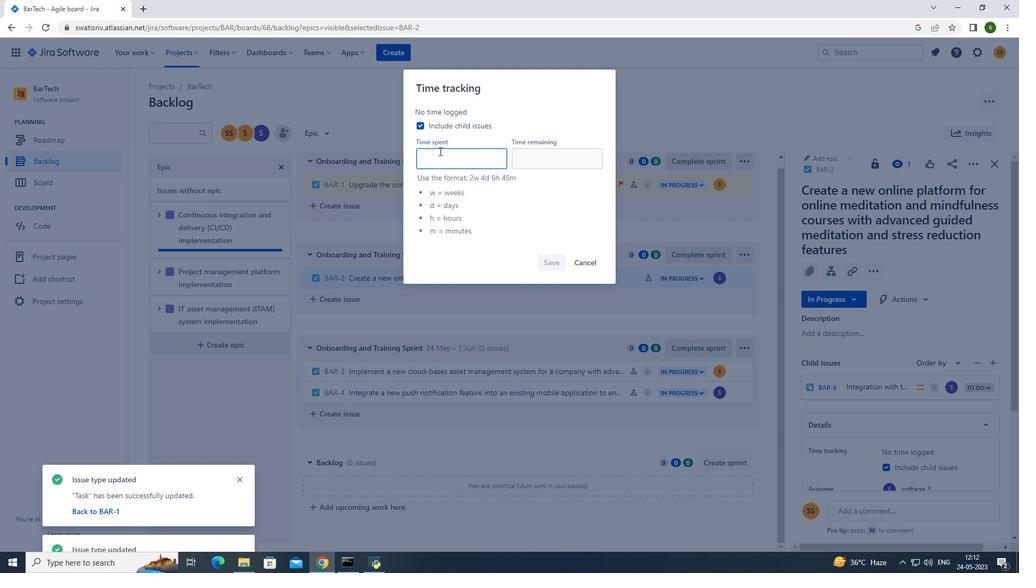 
Action: Mouse pressed left at (440, 156)
Screenshot: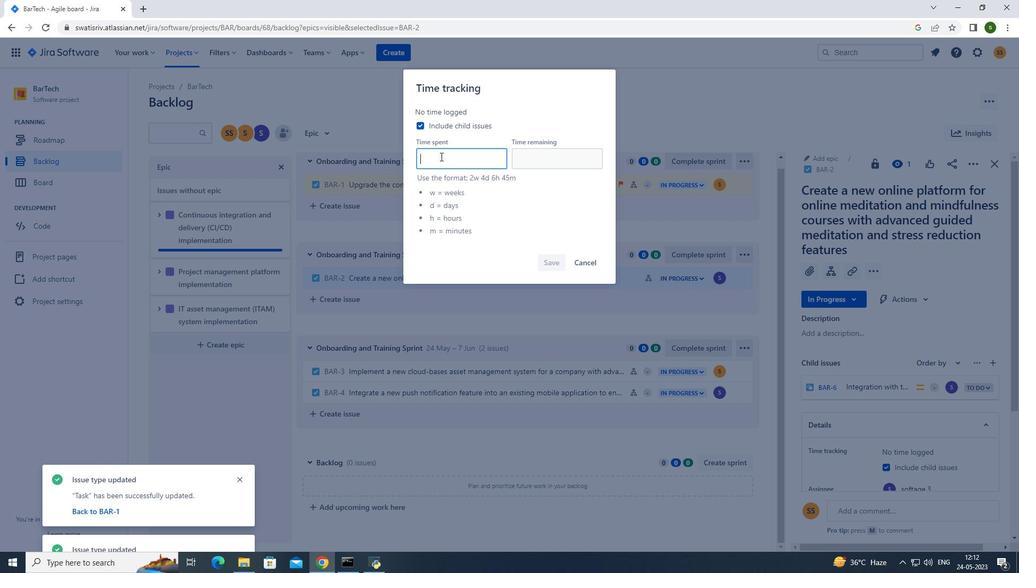 
Action: Key pressed 4w<Key.space>3d<Key.space>20h<Key.space>17m
Screenshot: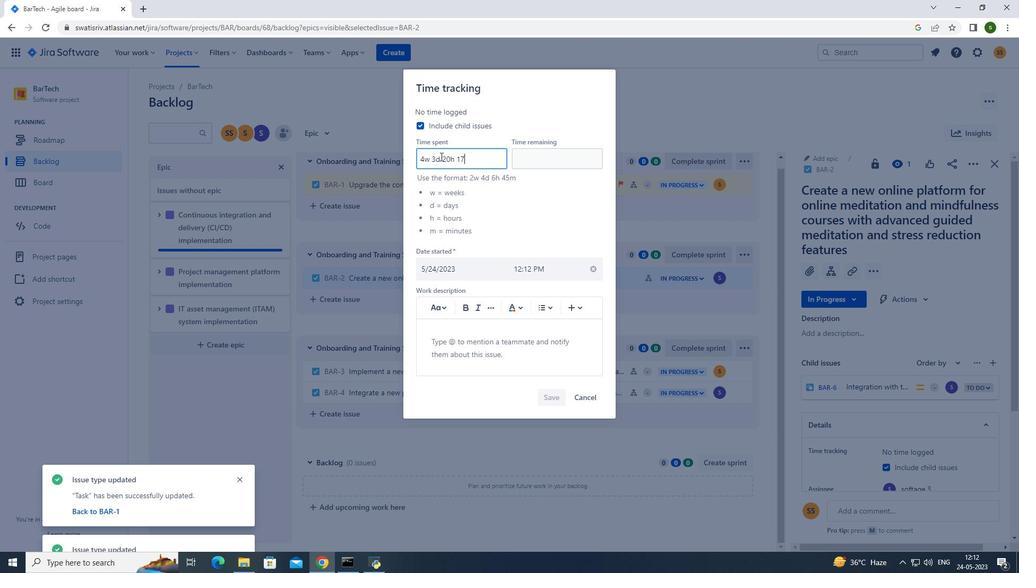 
Action: Mouse moved to (532, 157)
Screenshot: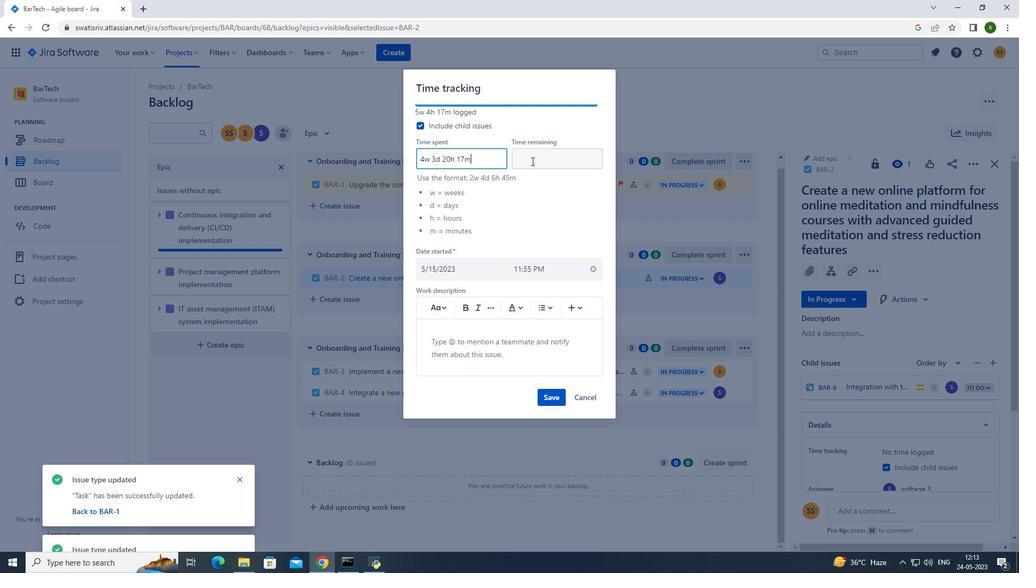
Action: Mouse pressed left at (532, 157)
Screenshot: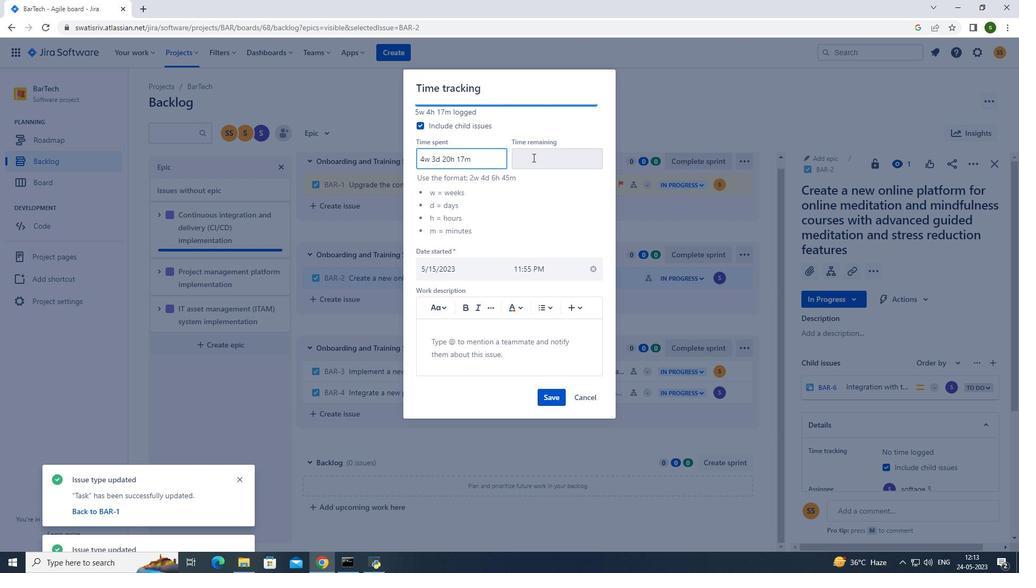 
Action: Key pressed 5w<Key.space>1d<Key.space>17h<Key.space>16m
Screenshot: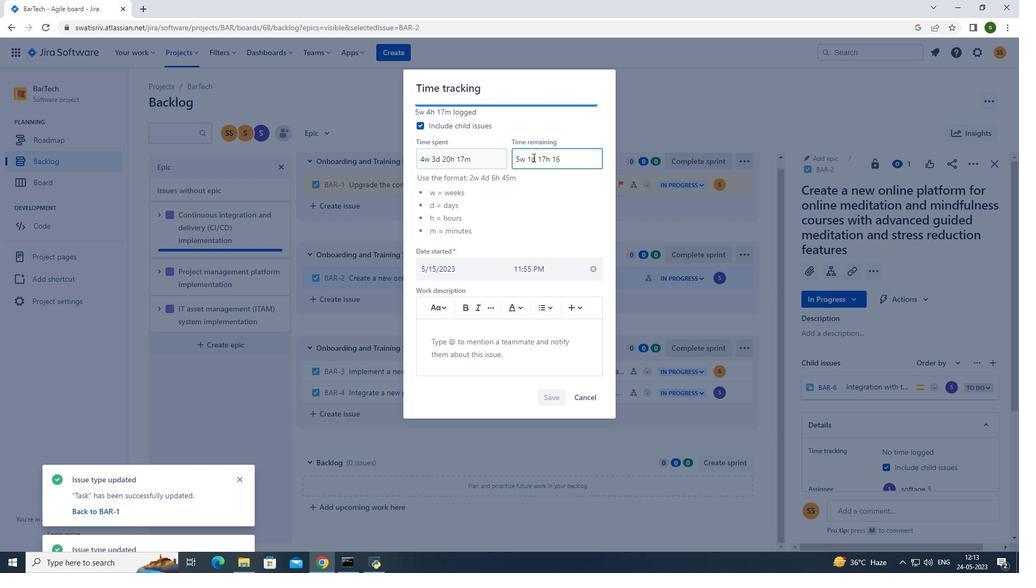 
Action: Mouse moved to (549, 391)
Screenshot: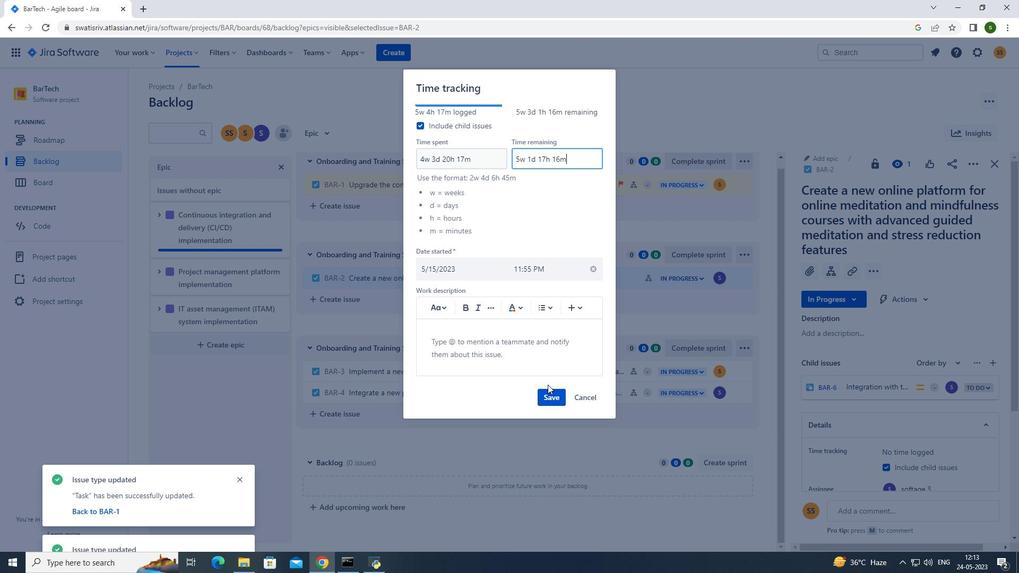 
Action: Mouse pressed left at (549, 391)
Screenshot: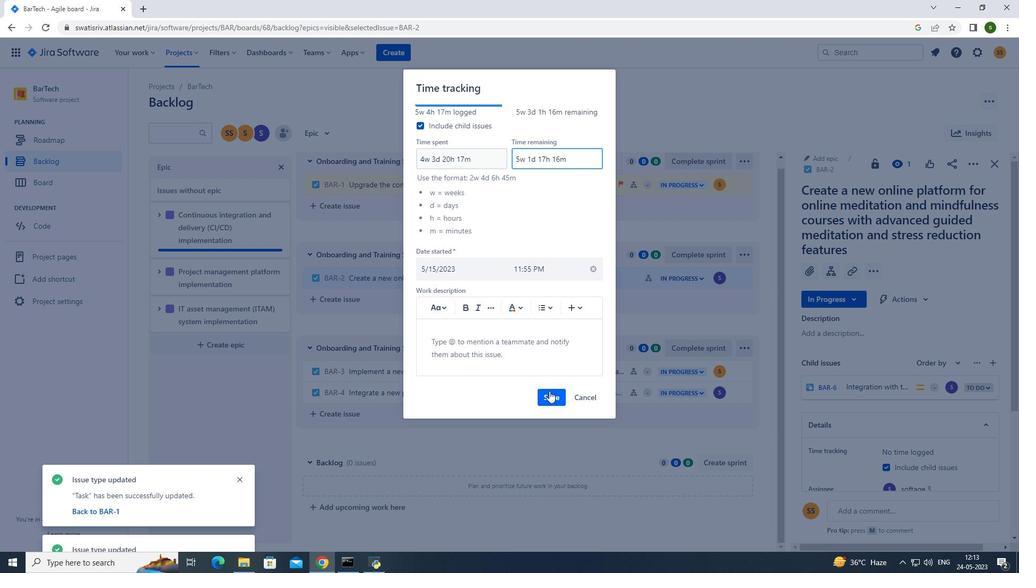 
Action: Mouse moved to (968, 160)
Screenshot: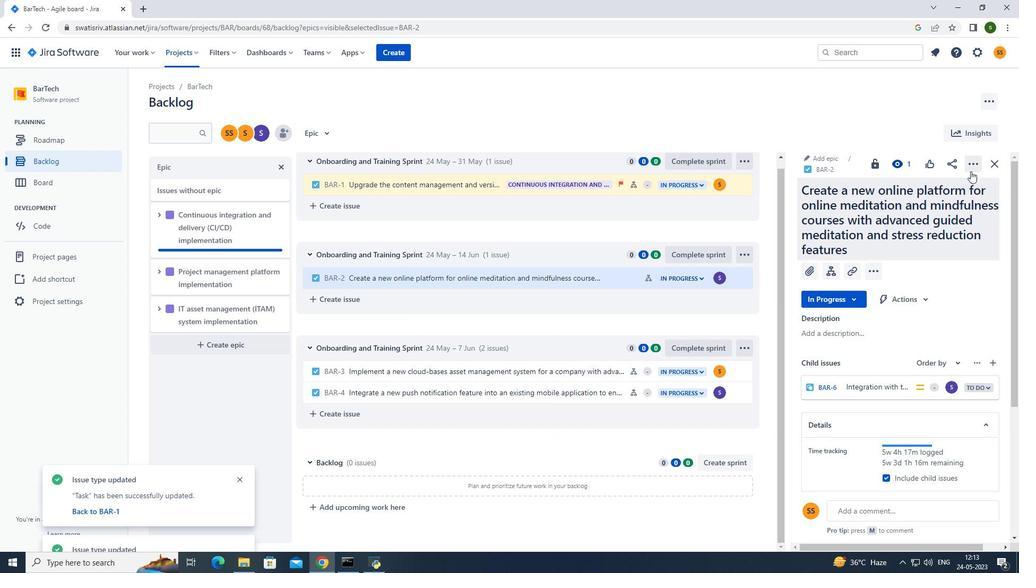 
Action: Mouse pressed left at (968, 160)
Screenshot: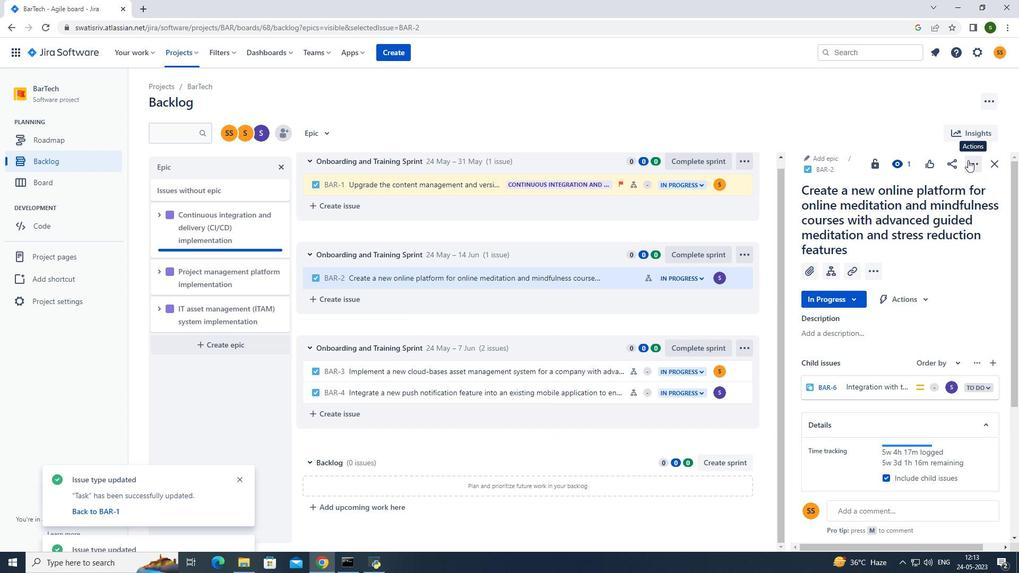 
Action: Mouse moved to (929, 304)
Screenshot: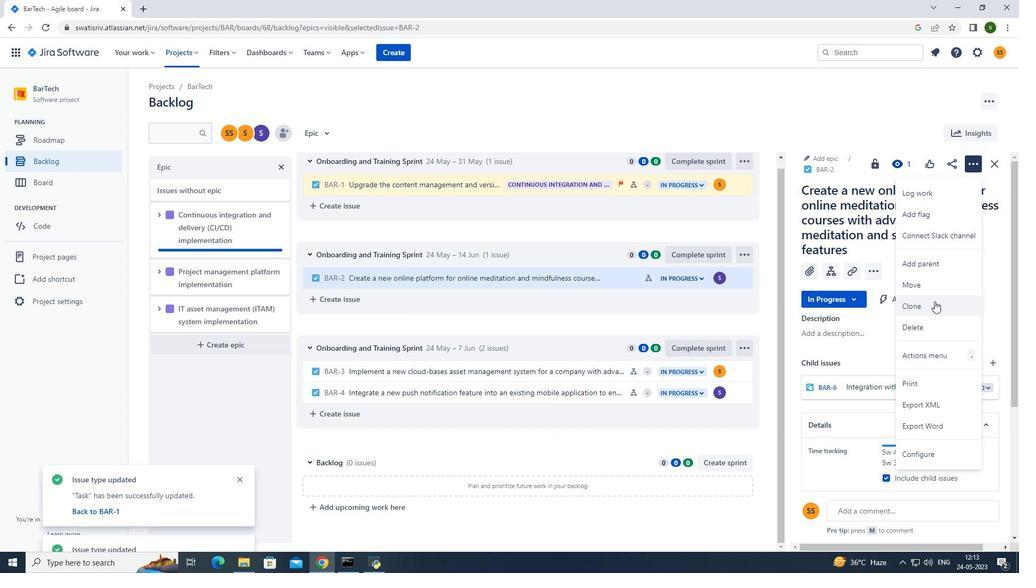 
Action: Mouse pressed left at (929, 304)
Screenshot: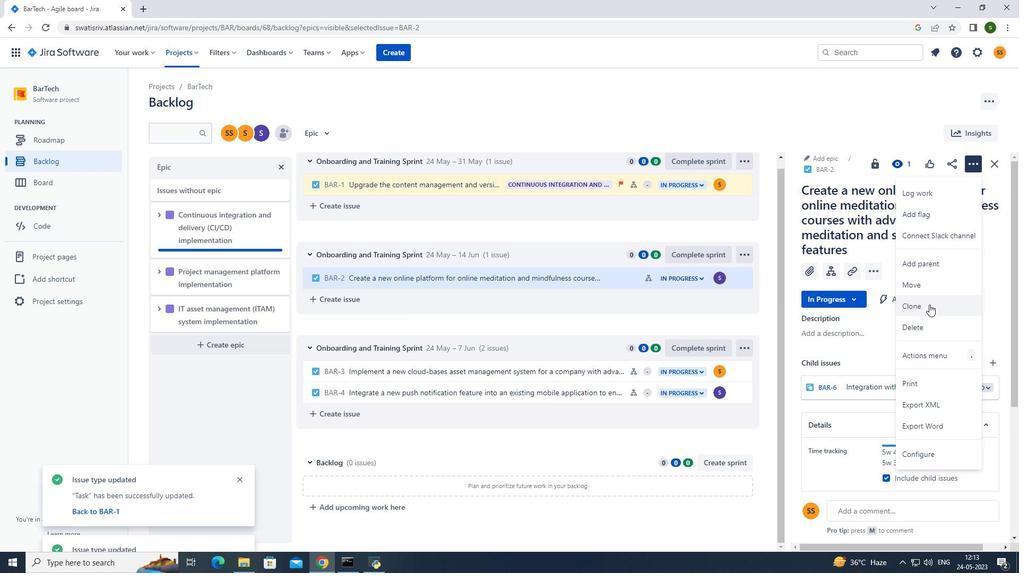 
Action: Mouse moved to (580, 223)
Screenshot: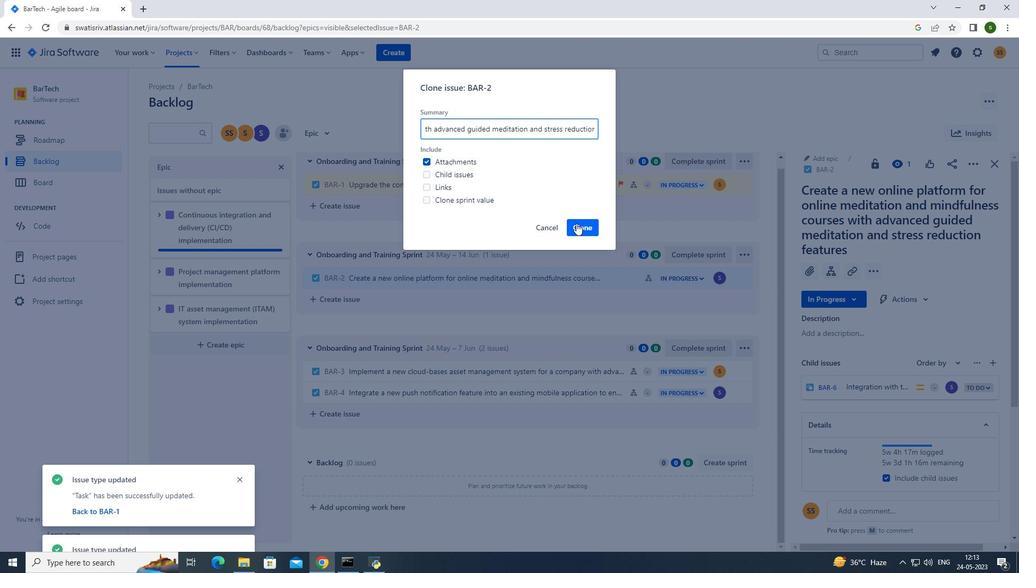 
Action: Mouse pressed left at (580, 223)
Screenshot: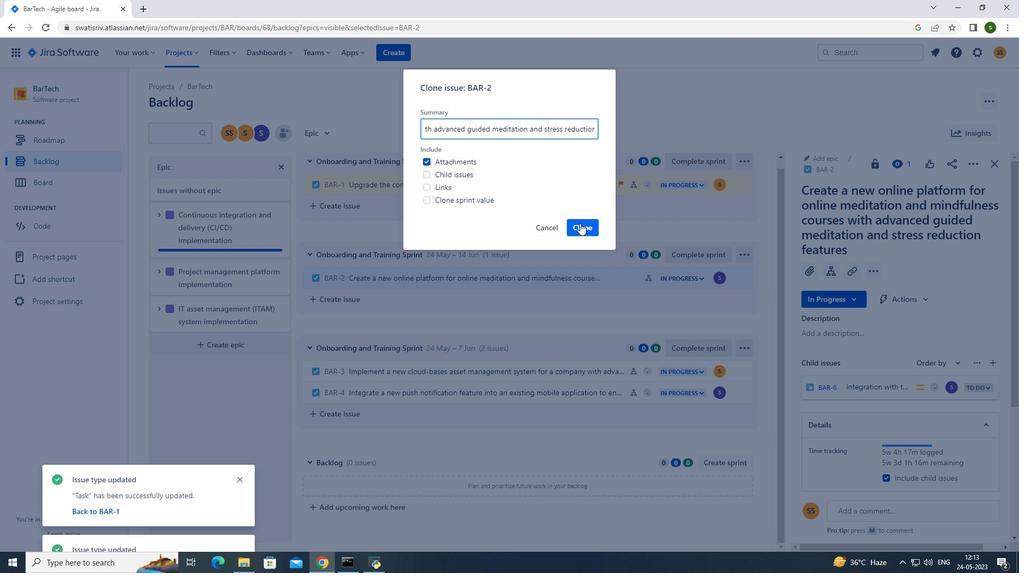 
Action: Mouse moved to (612, 277)
Screenshot: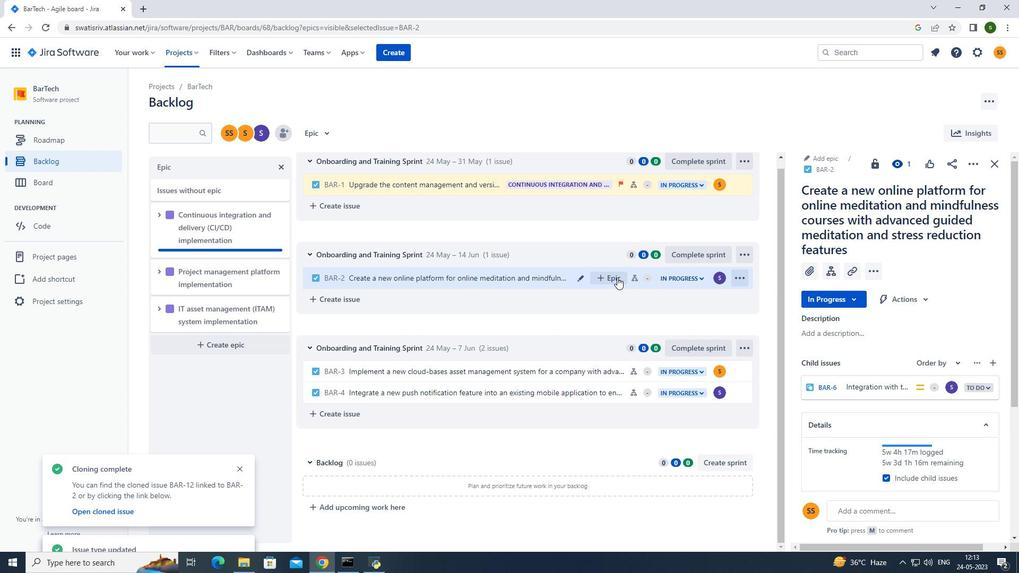
Action: Mouse pressed left at (612, 277)
Screenshot: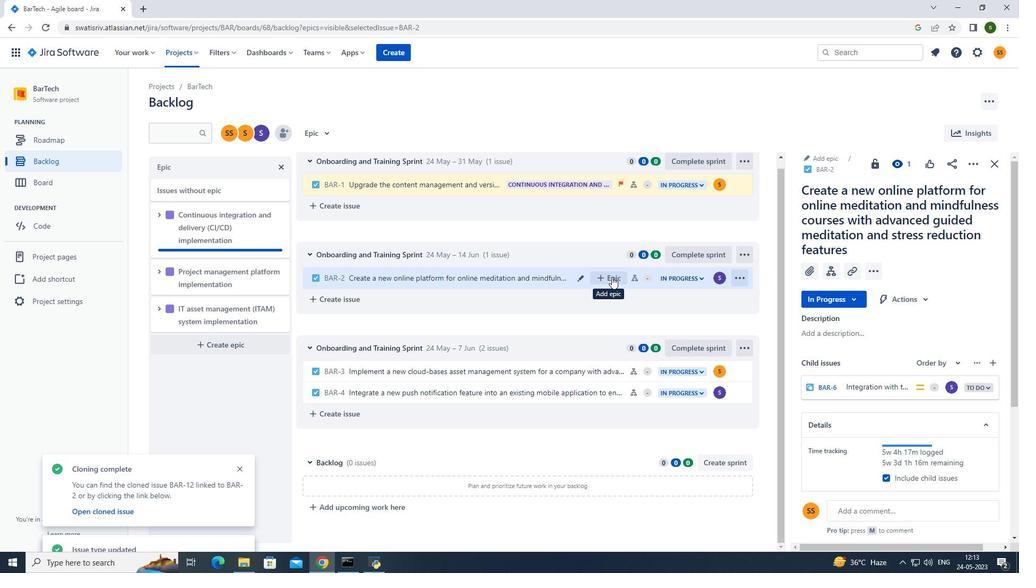 
Action: Mouse moved to (640, 349)
Screenshot: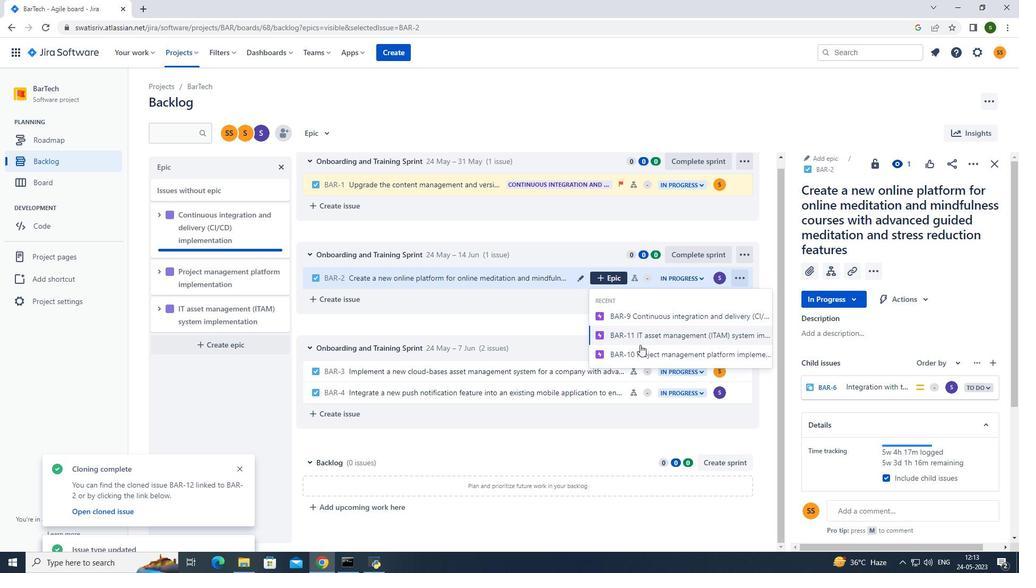 
Action: Mouse pressed left at (640, 349)
Screenshot: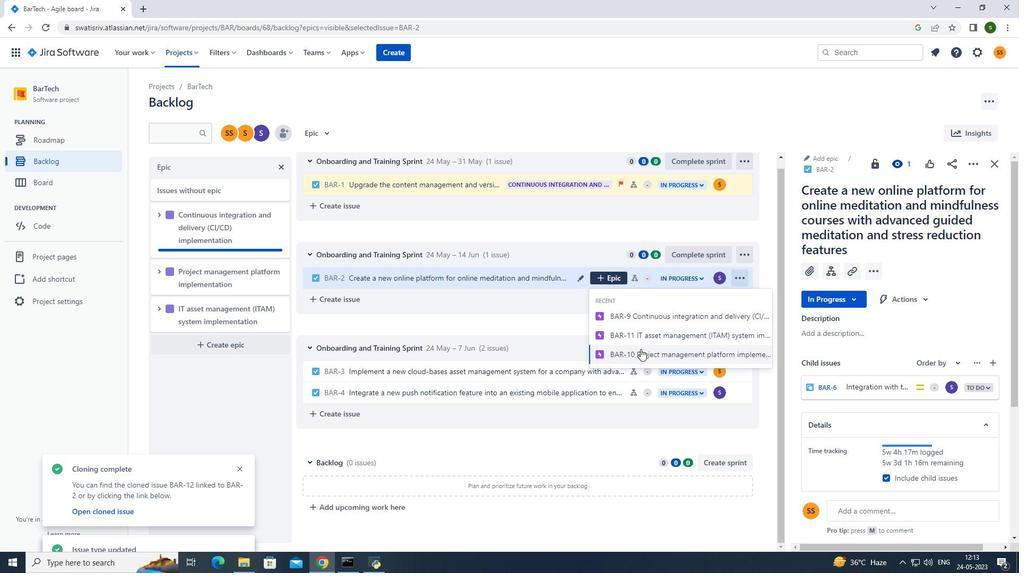 
Action: Mouse moved to (319, 140)
Screenshot: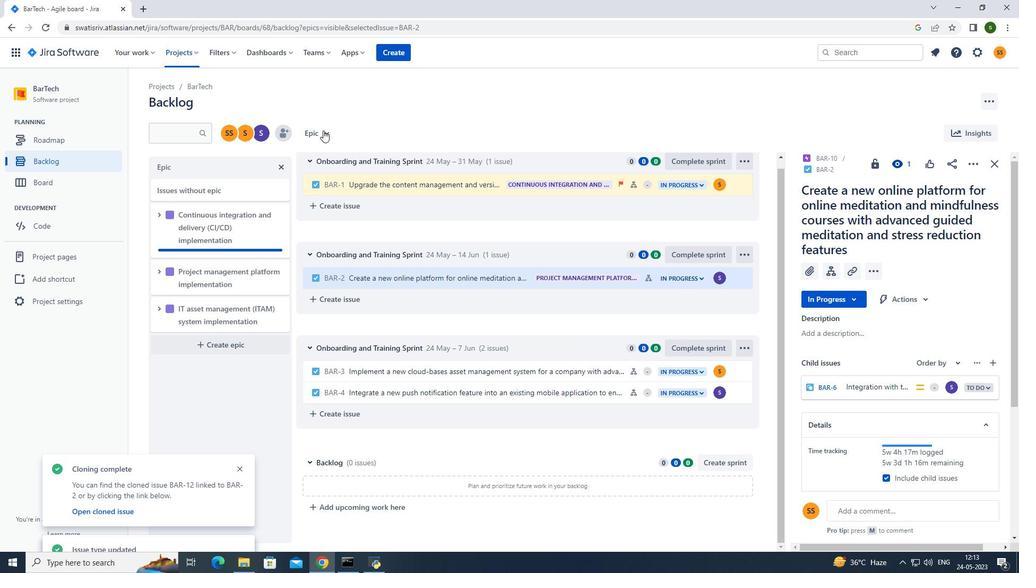 
Action: Mouse pressed left at (319, 140)
Screenshot: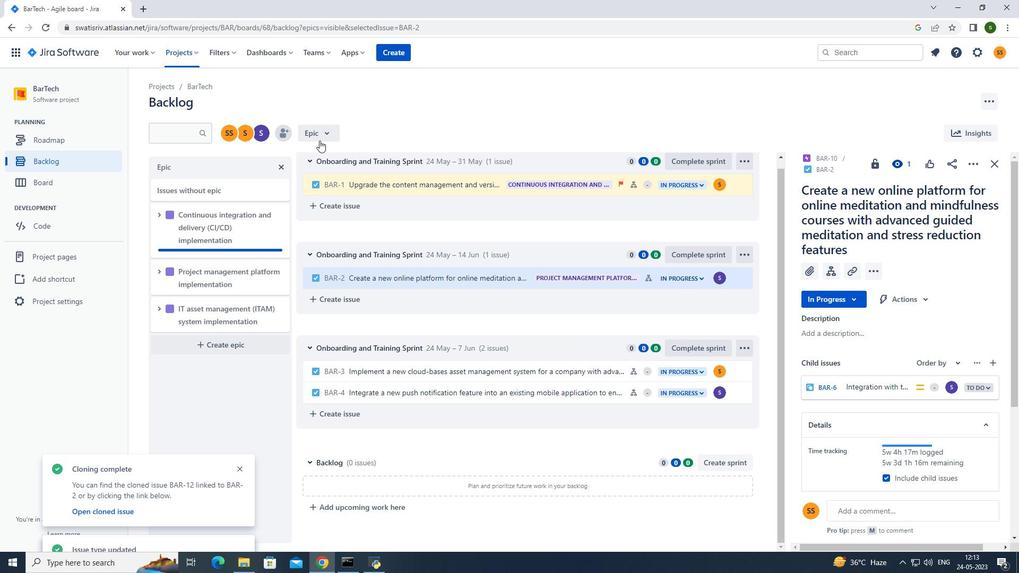 
Action: Mouse moved to (354, 194)
Screenshot: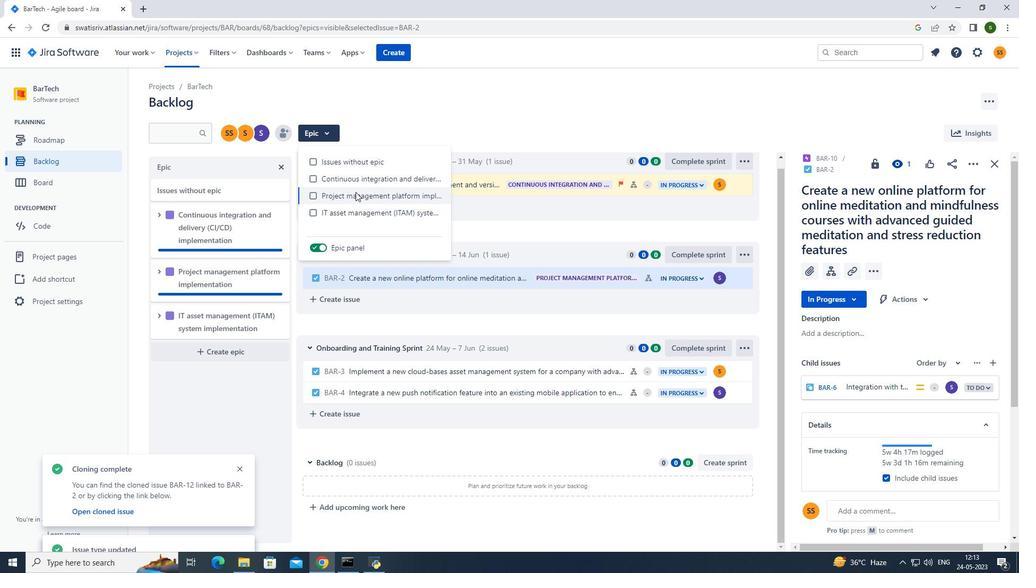 
Action: Mouse pressed left at (354, 194)
Screenshot: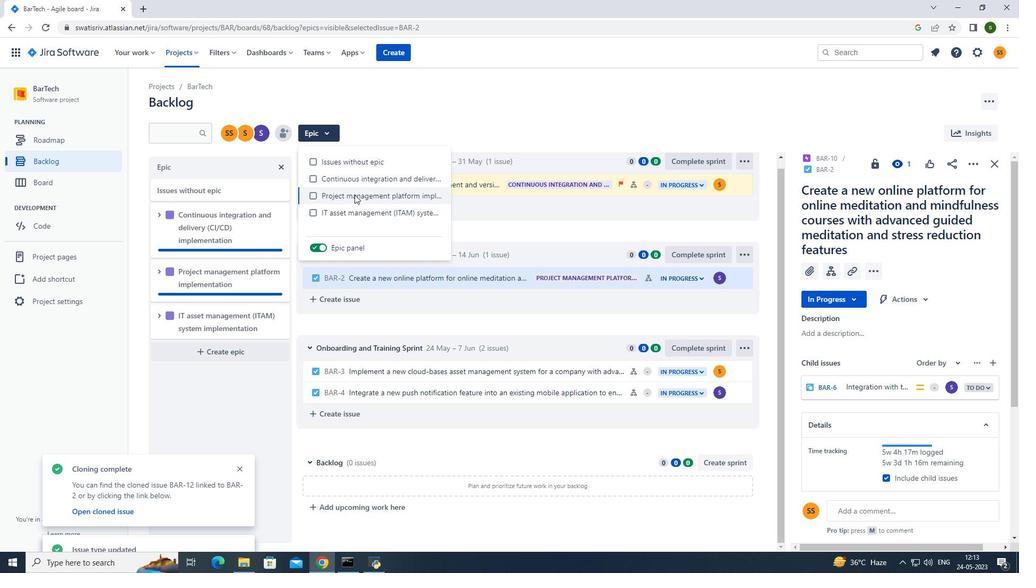 
Action: Mouse moved to (482, 108)
Screenshot: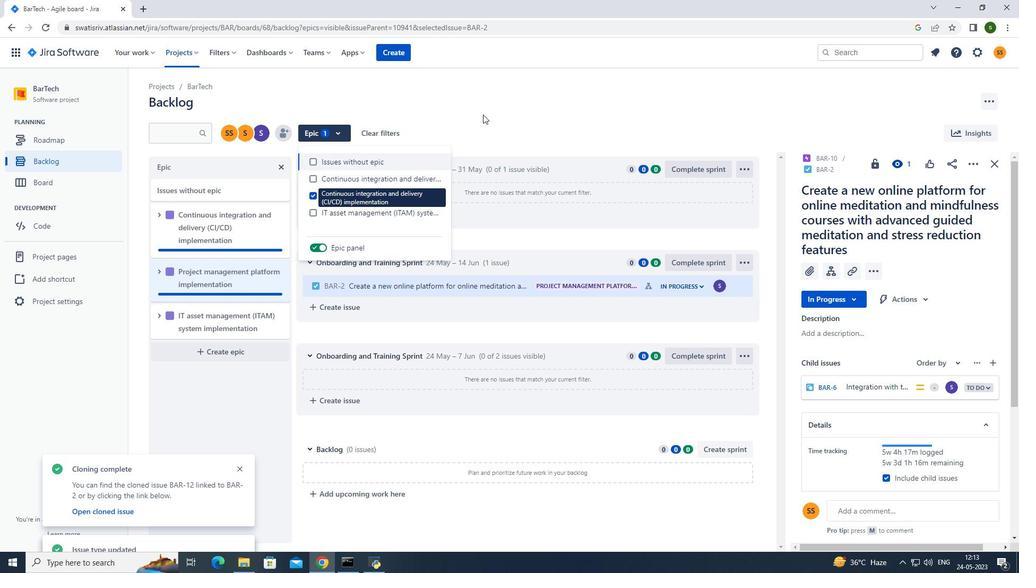 
Action: Mouse pressed left at (482, 108)
Screenshot: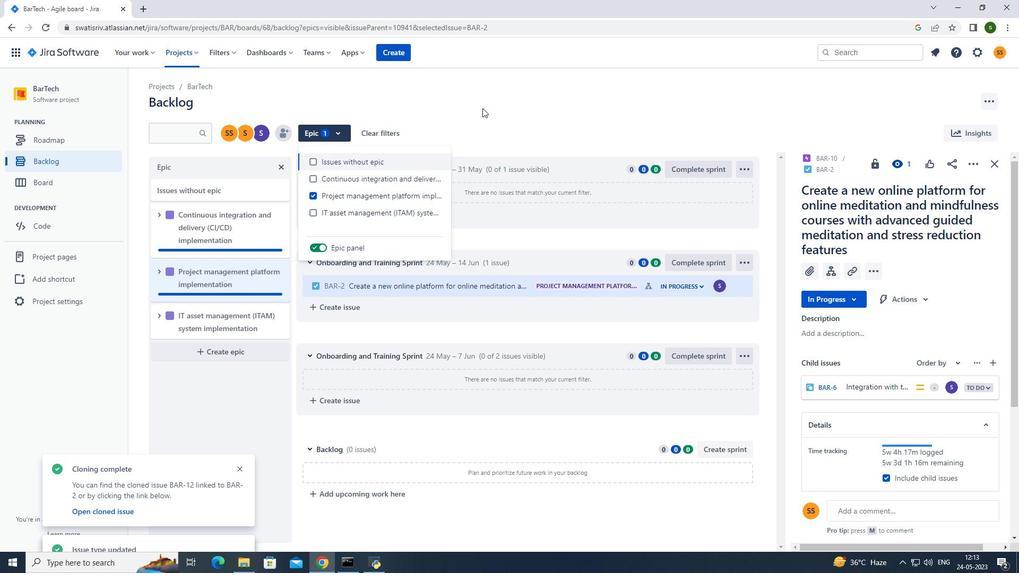 
Action: Mouse moved to (474, 110)
Screenshot: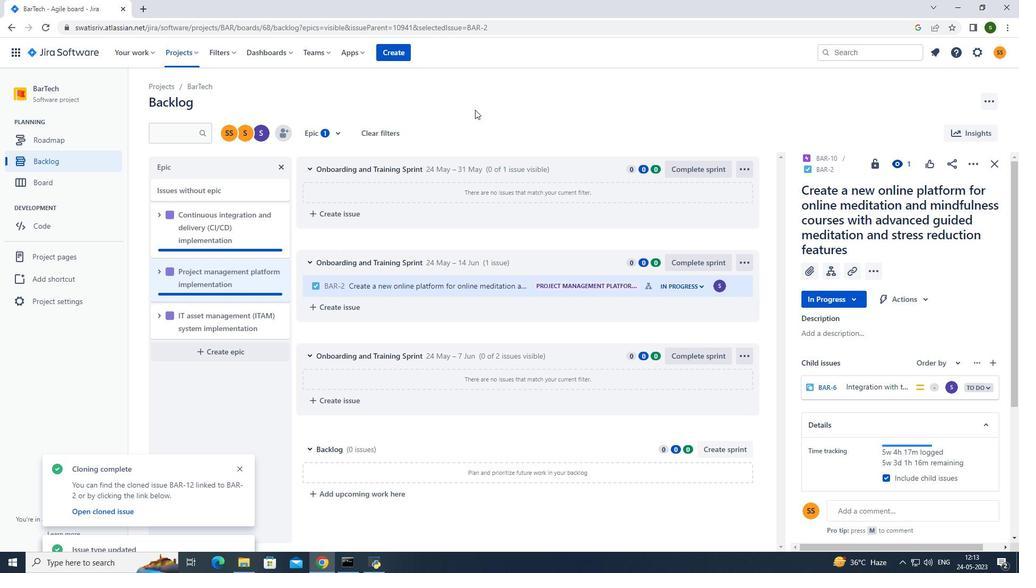 
